Task: Protect specific branches in a repository.
Action: Mouse moved to (137, 97)
Screenshot: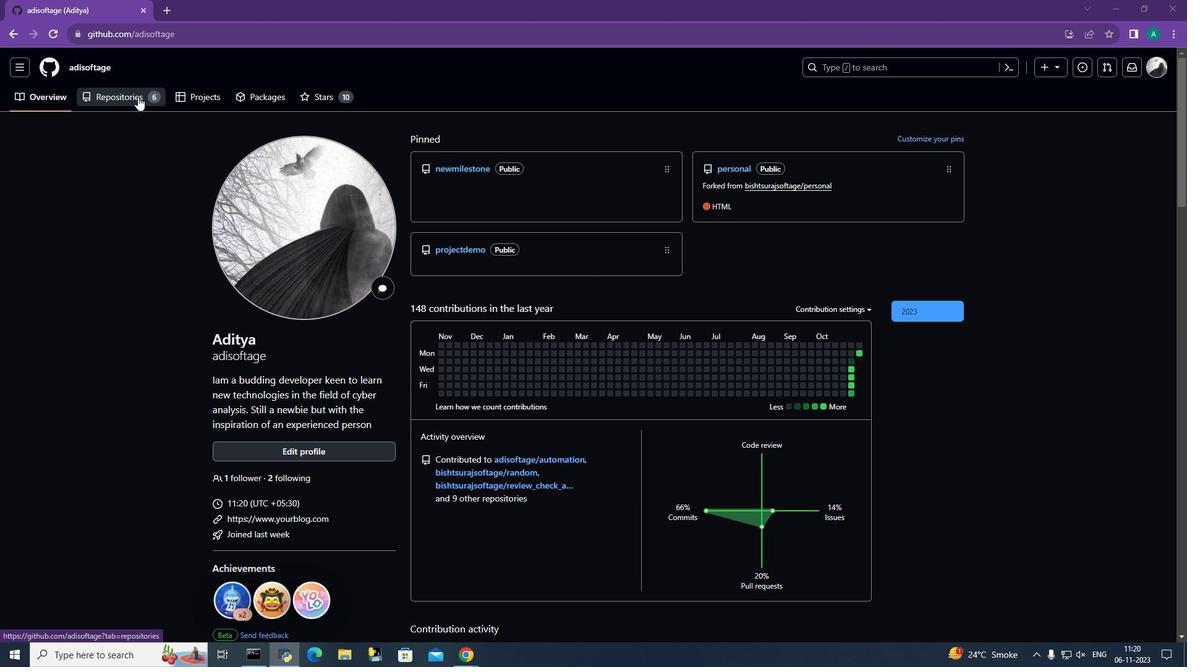 
Action: Mouse pressed left at (137, 97)
Screenshot: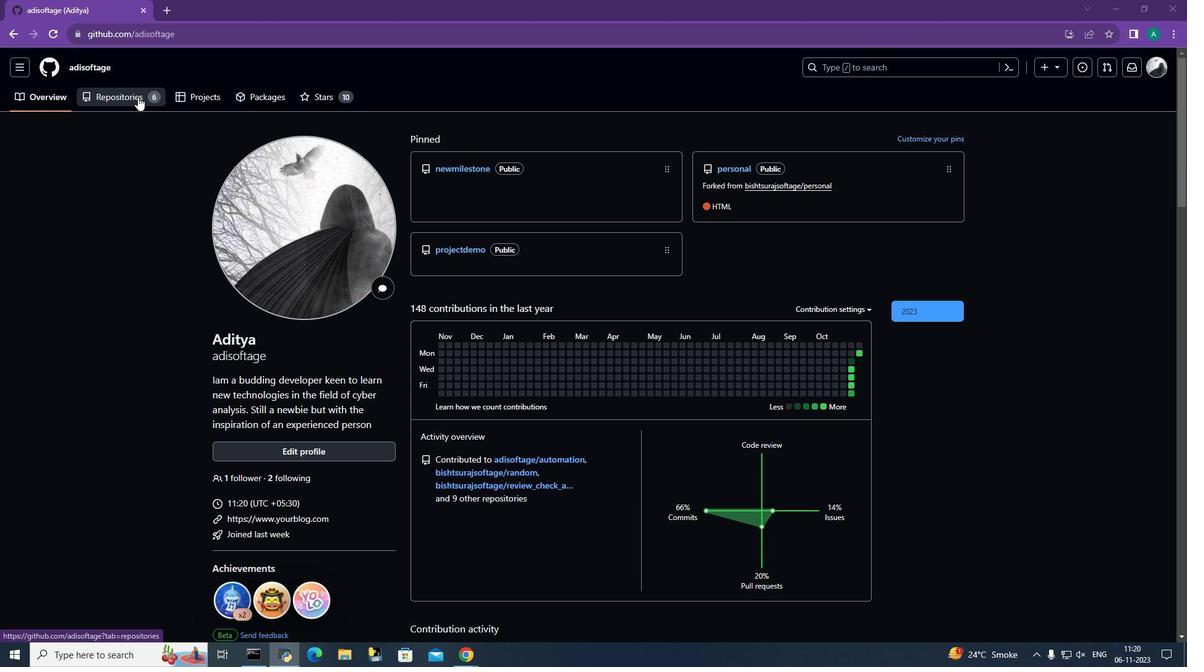 
Action: Mouse moved to (459, 179)
Screenshot: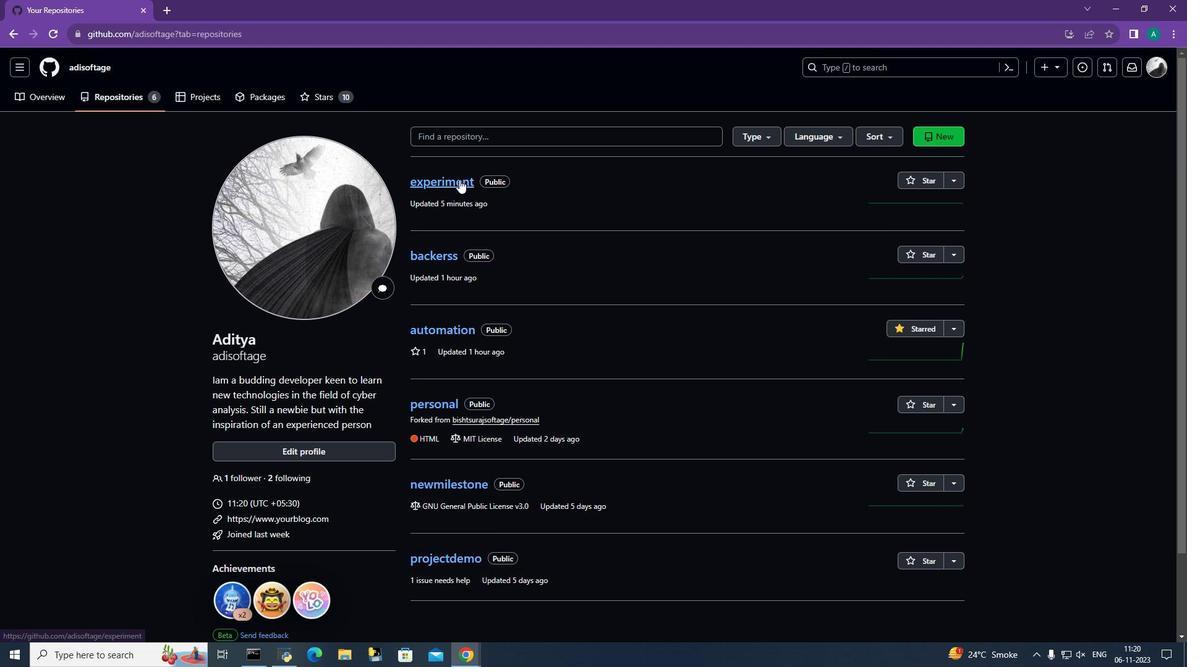 
Action: Mouse pressed left at (459, 179)
Screenshot: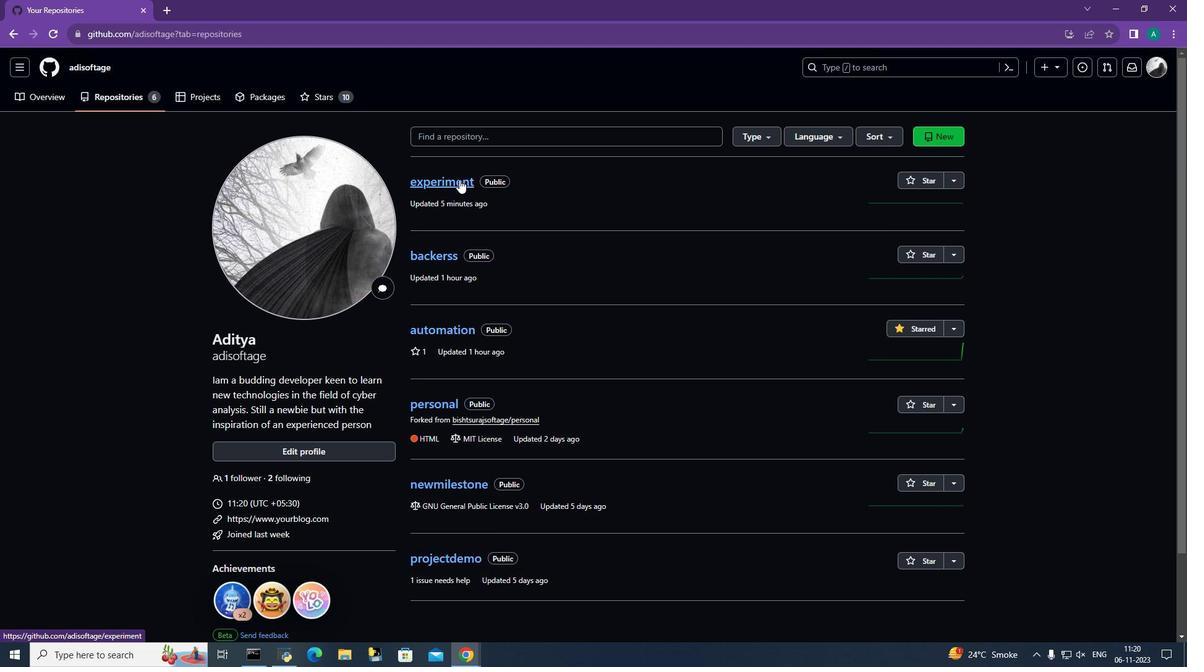 
Action: Mouse moved to (691, 225)
Screenshot: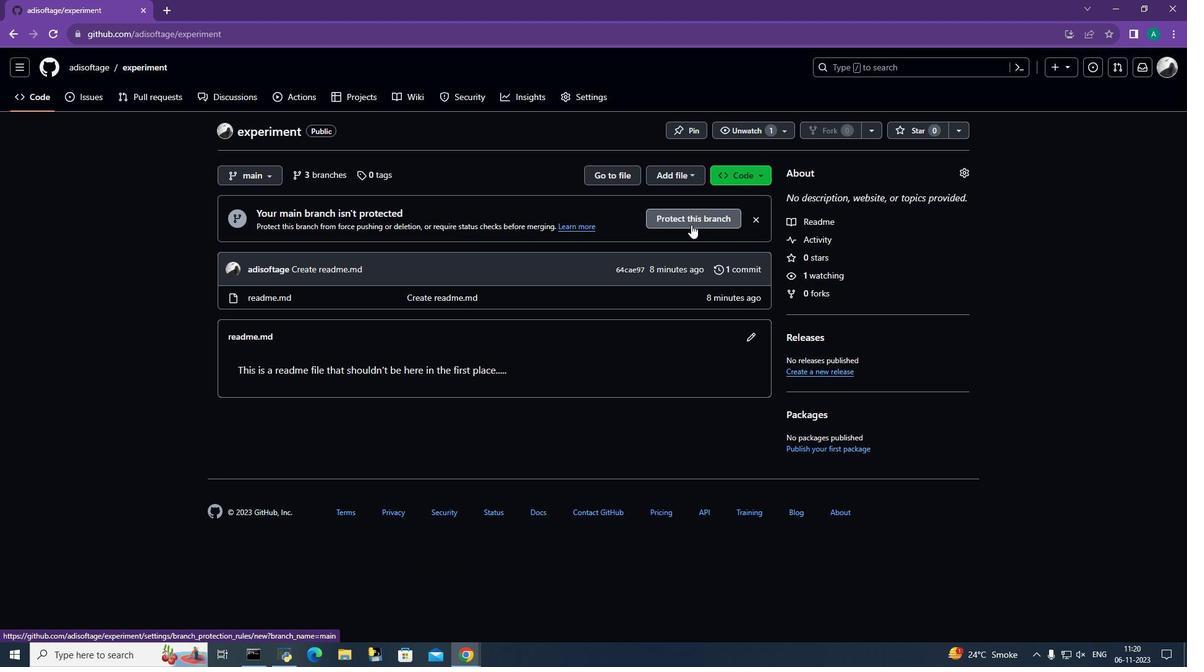 
Action: Mouse pressed left at (691, 225)
Screenshot: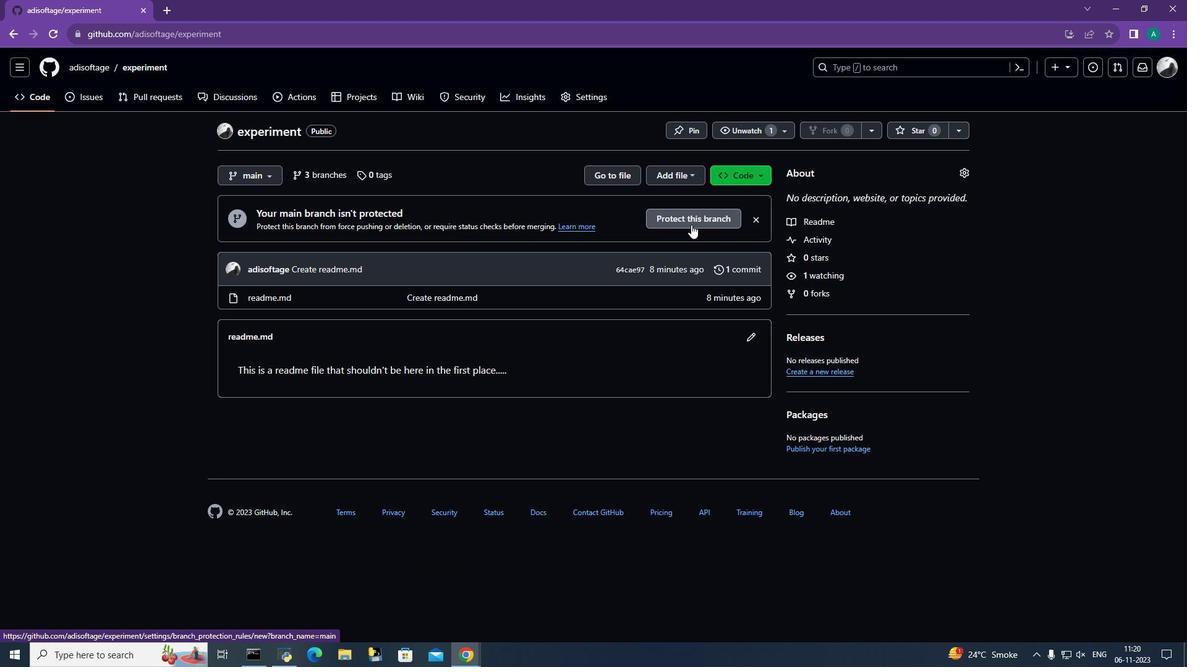 
Action: Mouse moved to (486, 403)
Screenshot: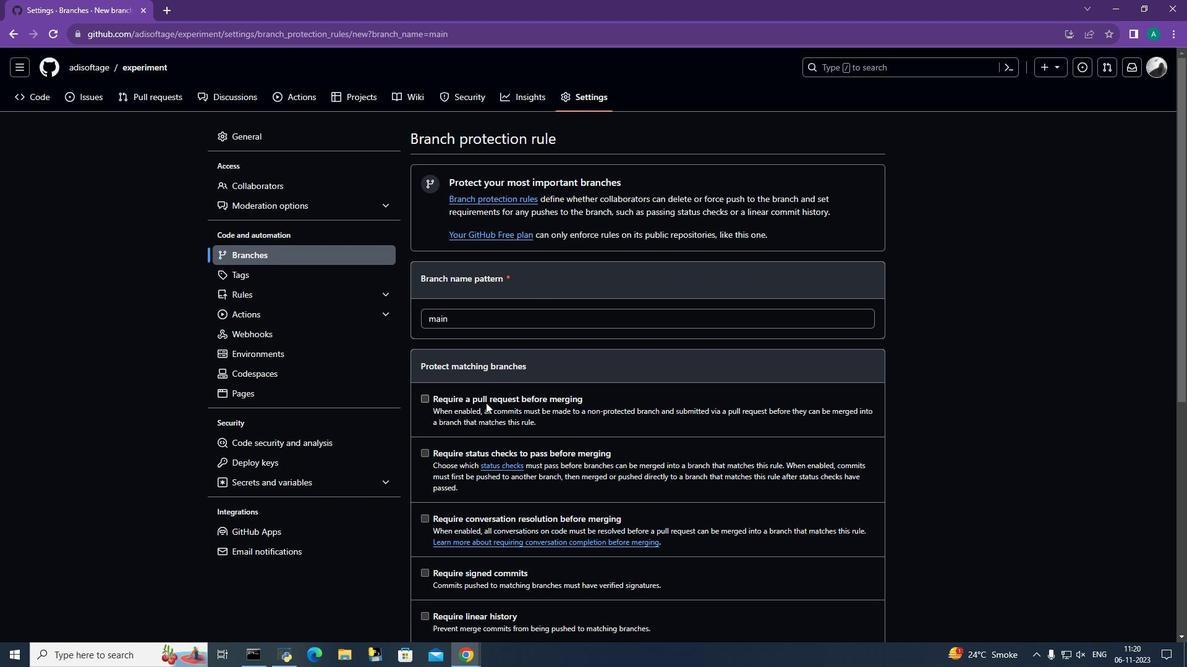 
Action: Mouse pressed left at (486, 403)
Screenshot: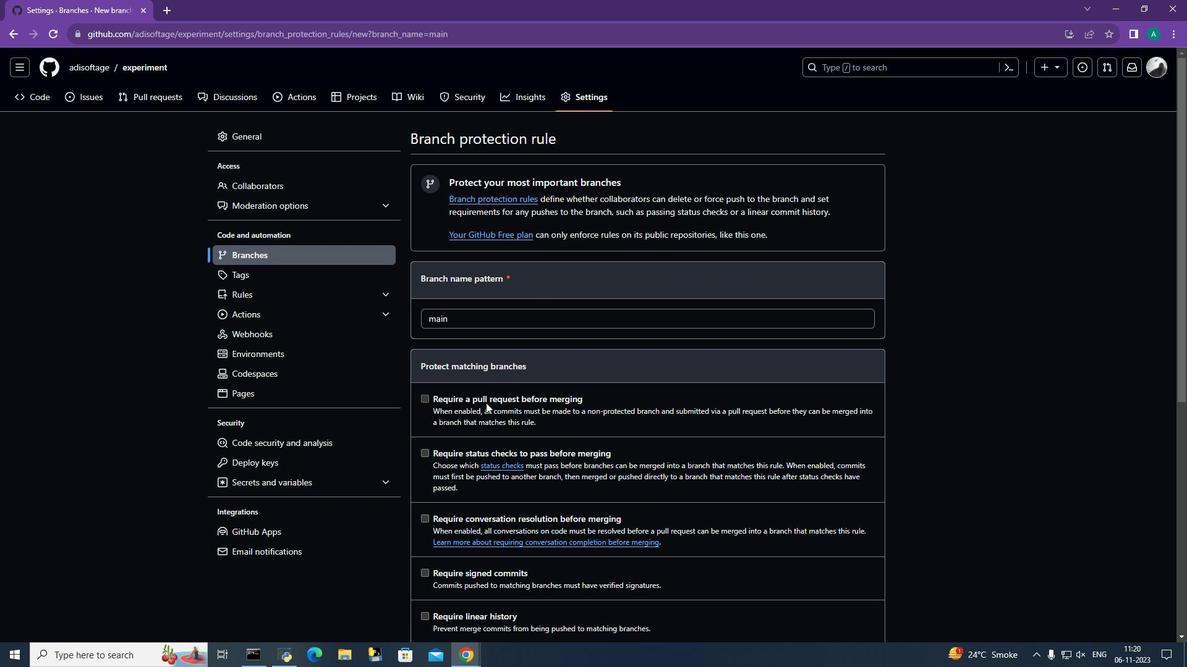 
Action: Mouse moved to (490, 398)
Screenshot: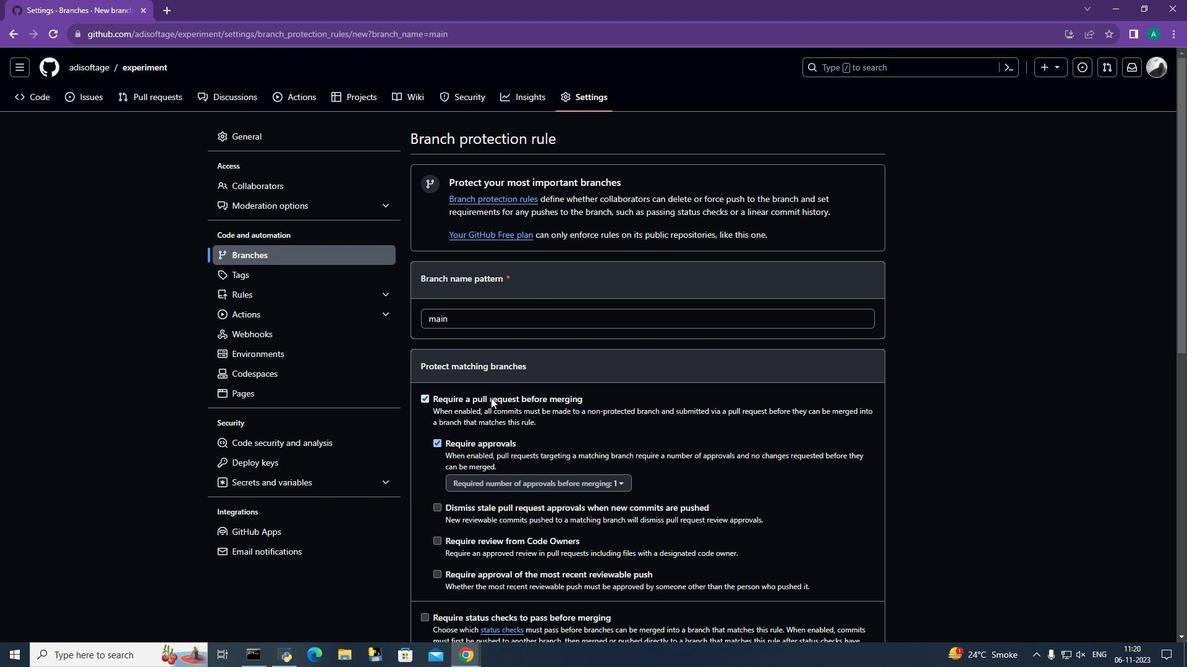 
Action: Mouse scrolled (490, 397) with delta (0, 0)
Screenshot: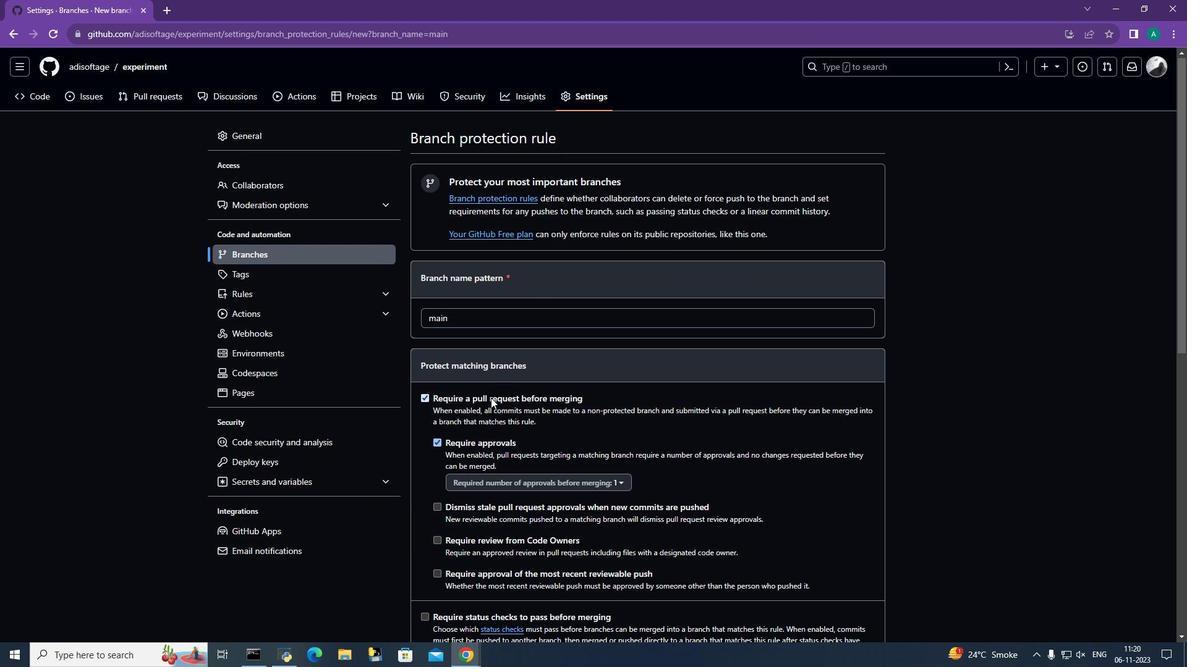 
Action: Mouse scrolled (490, 397) with delta (0, 0)
Screenshot: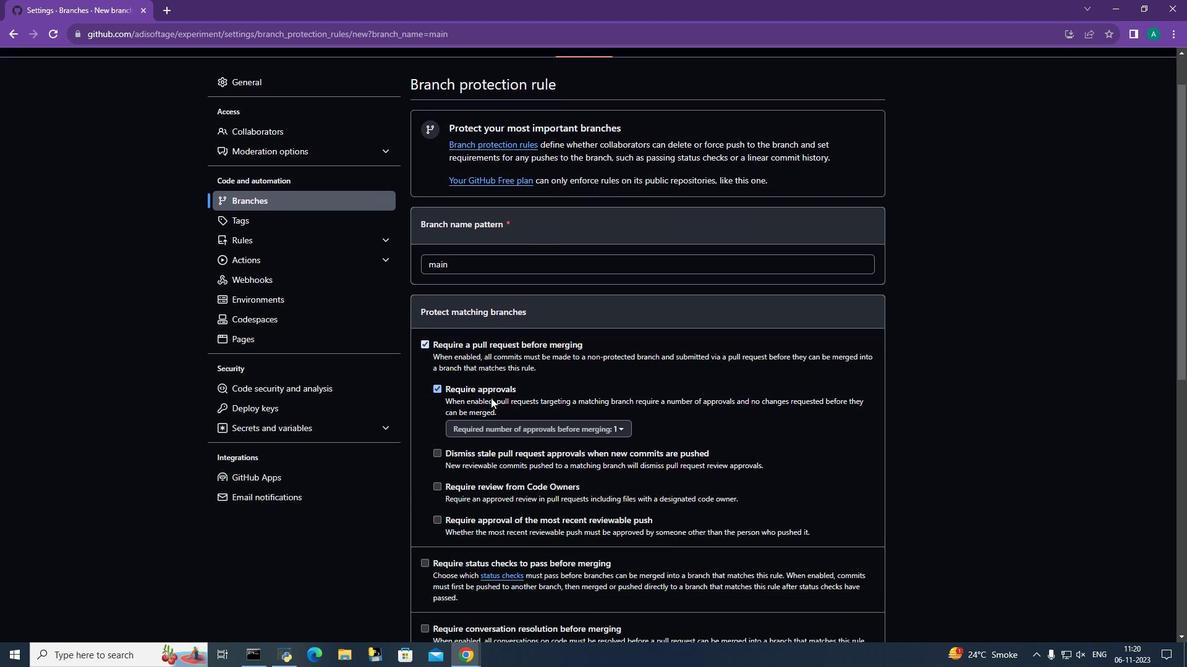 
Action: Mouse moved to (491, 397)
Screenshot: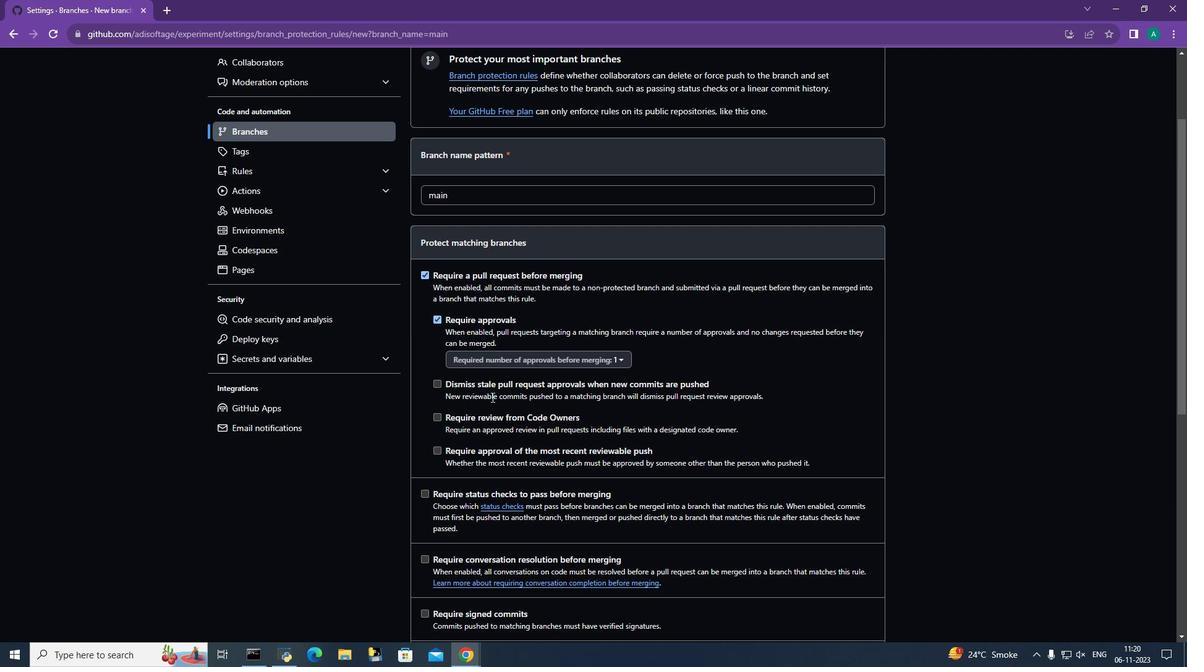 
Action: Mouse scrolled (491, 396) with delta (0, 0)
Screenshot: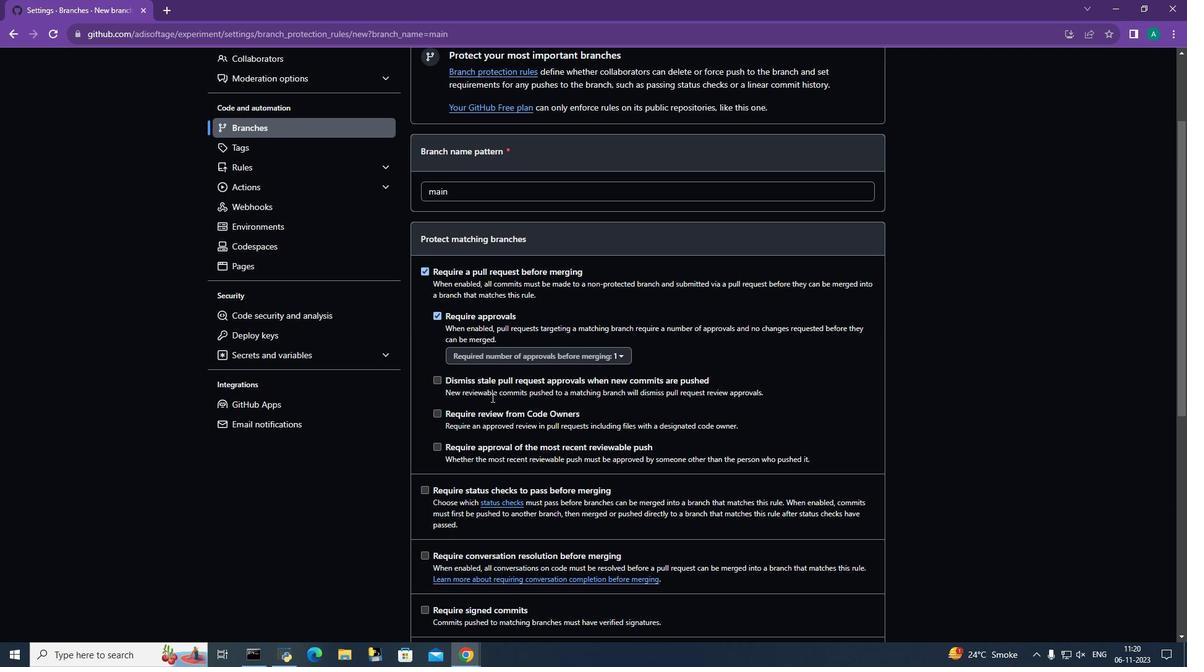 
Action: Mouse moved to (514, 359)
Screenshot: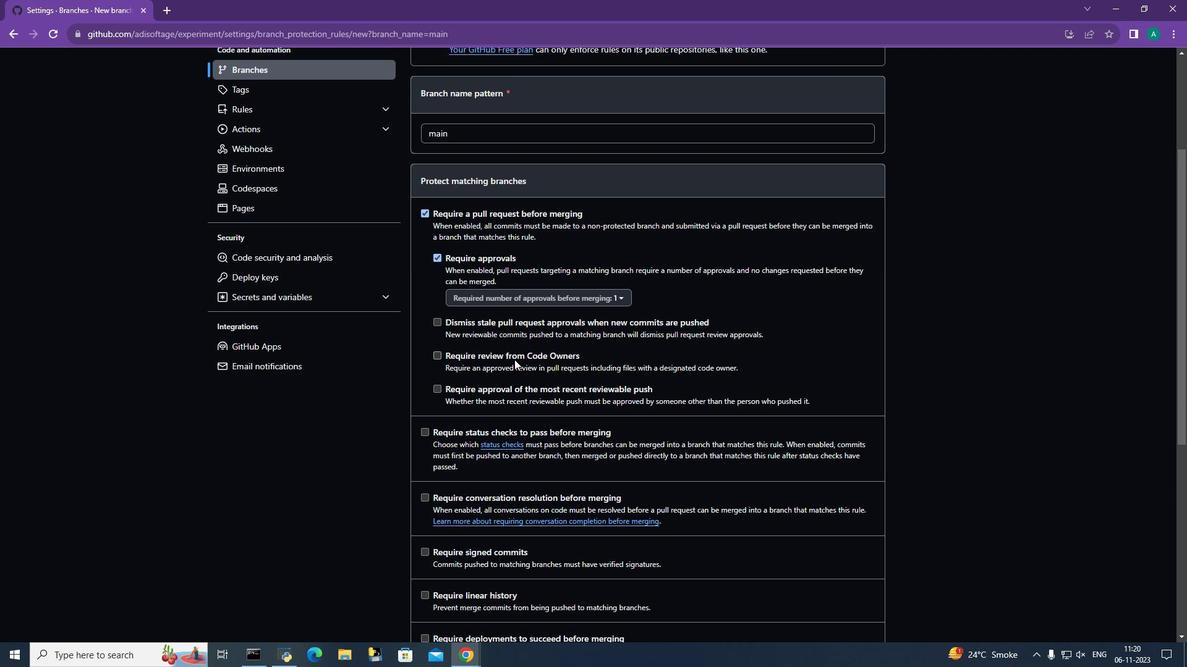 
Action: Mouse pressed left at (514, 359)
Screenshot: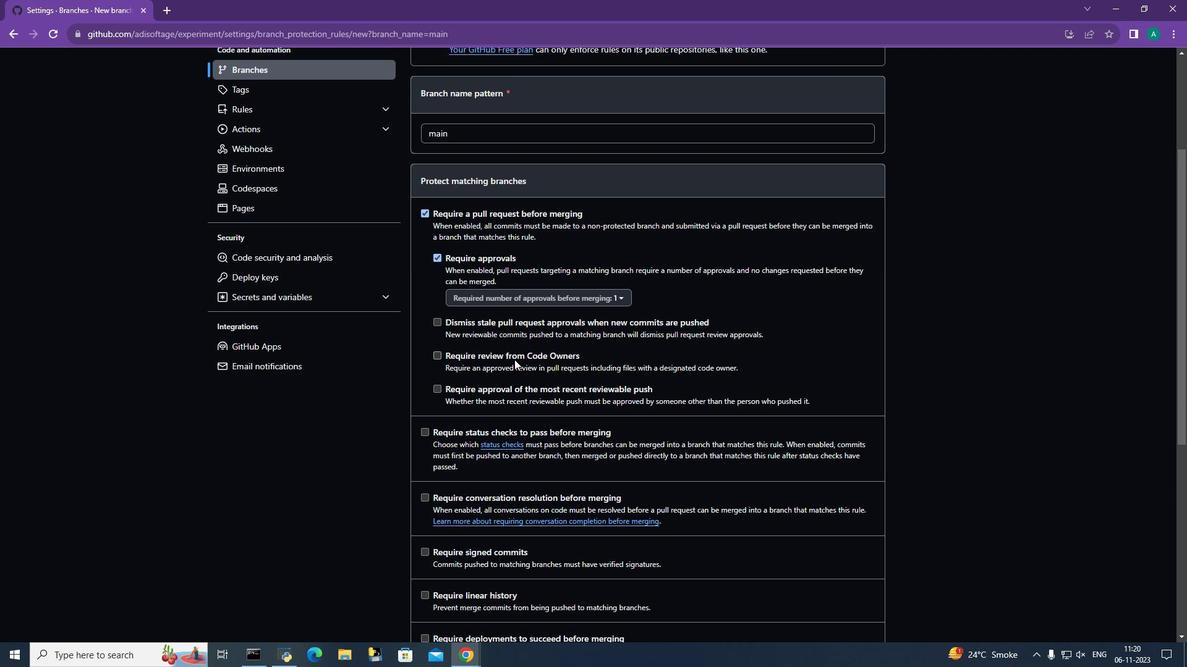 
Action: Mouse moved to (514, 364)
Screenshot: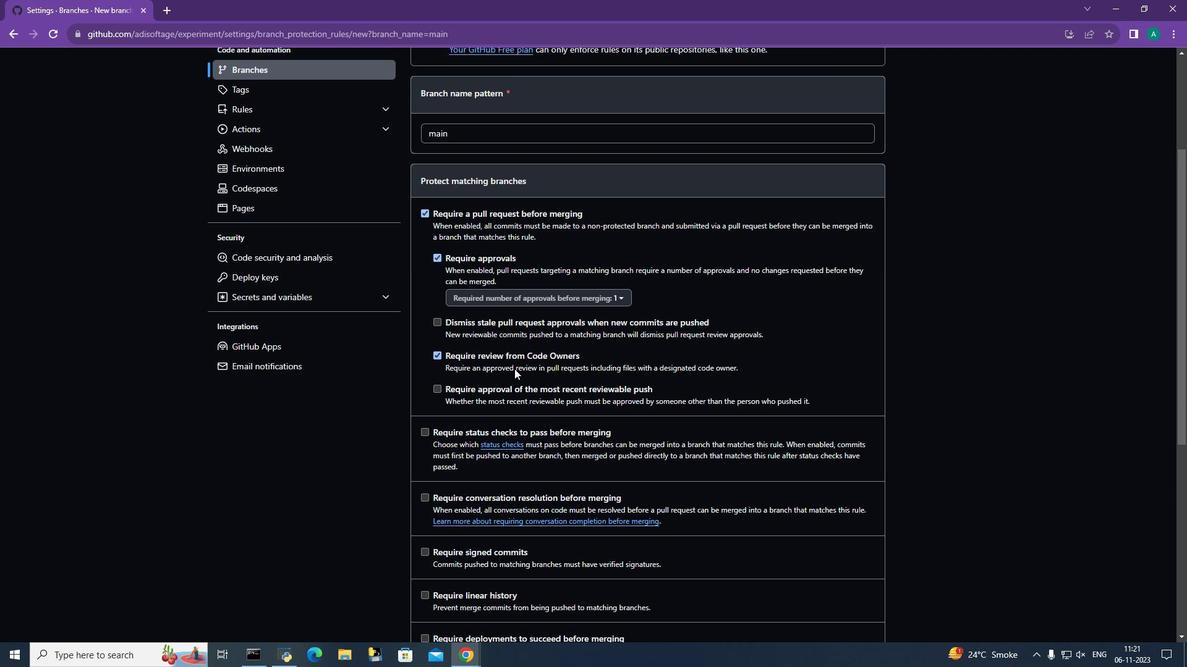 
Action: Mouse scrolled (514, 363) with delta (0, 0)
Screenshot: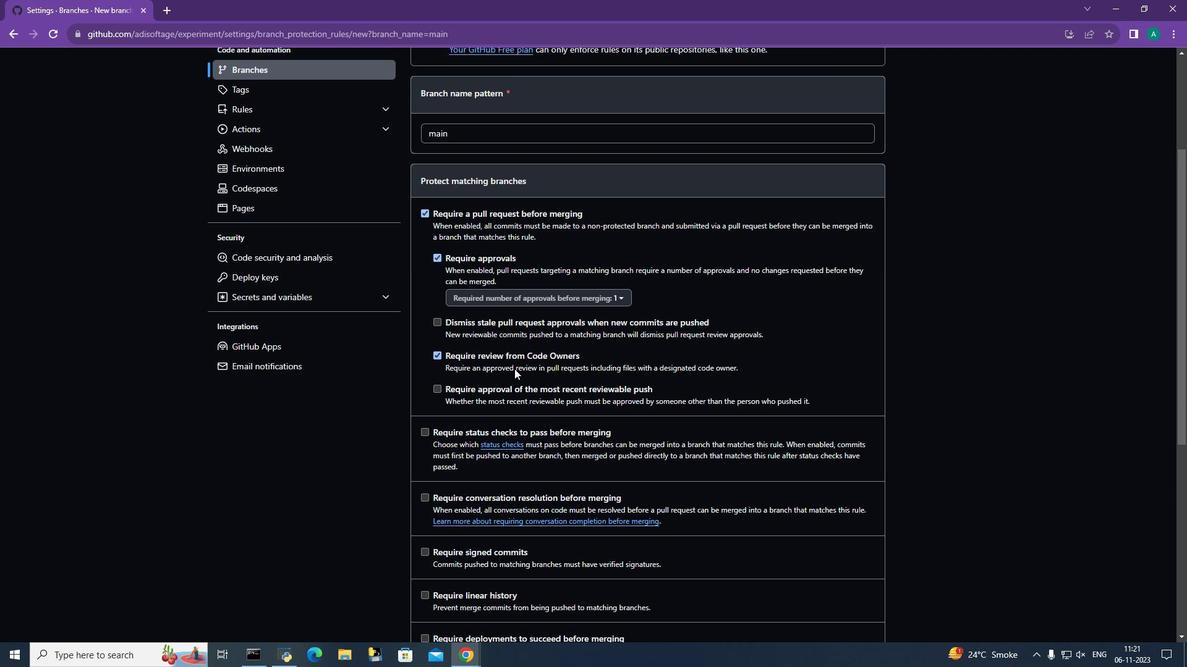 
Action: Mouse moved to (514, 371)
Screenshot: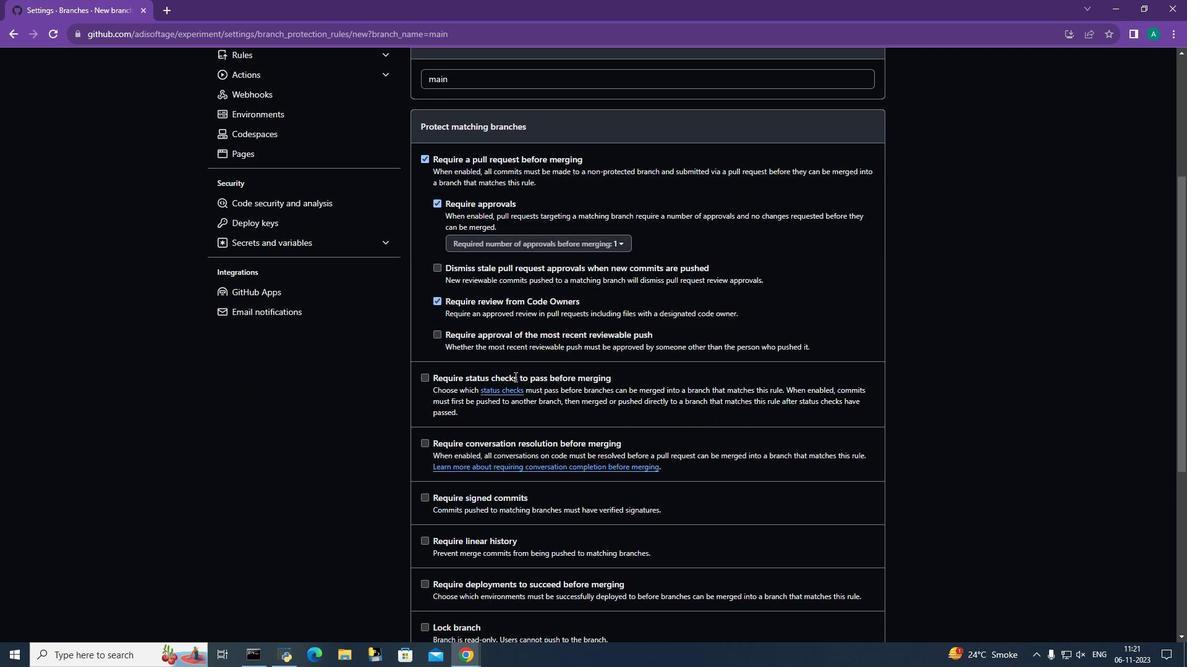 
Action: Mouse scrolled (514, 371) with delta (0, 0)
Screenshot: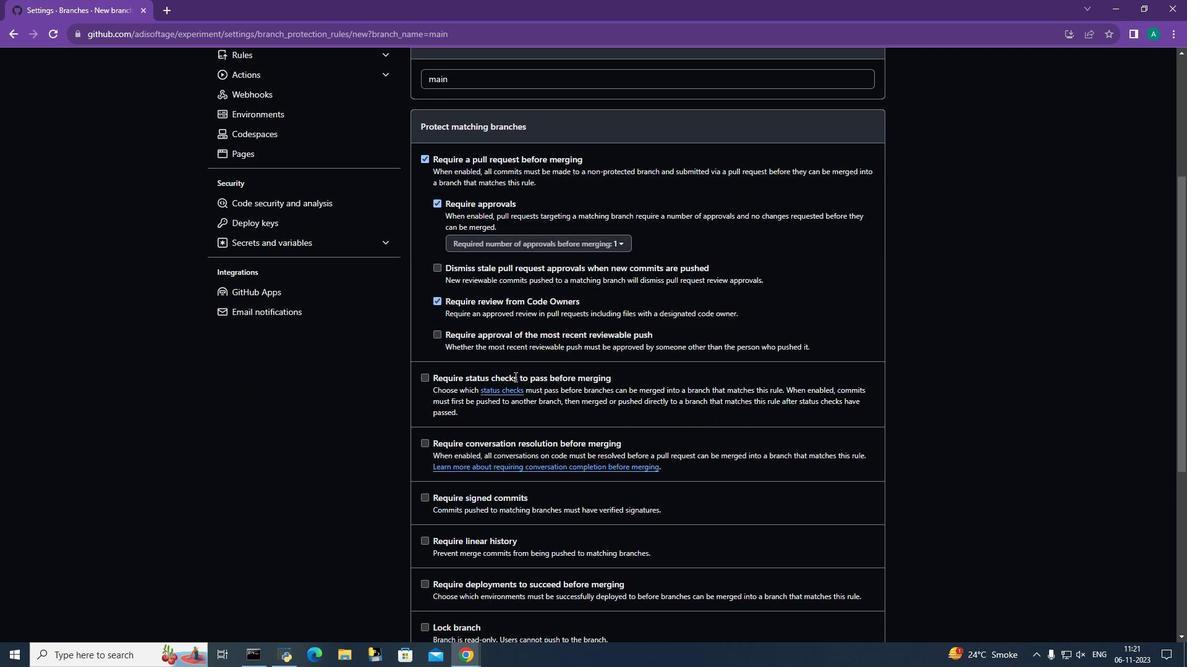 
Action: Mouse moved to (479, 432)
Screenshot: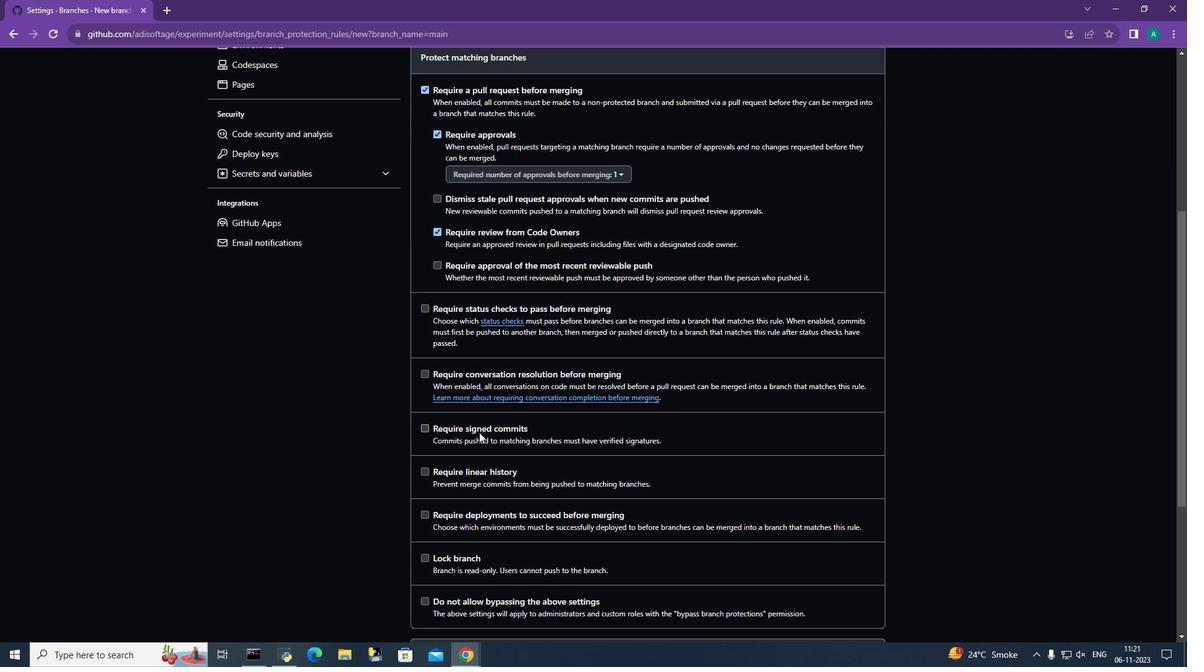 
Action: Mouse pressed left at (479, 432)
Screenshot: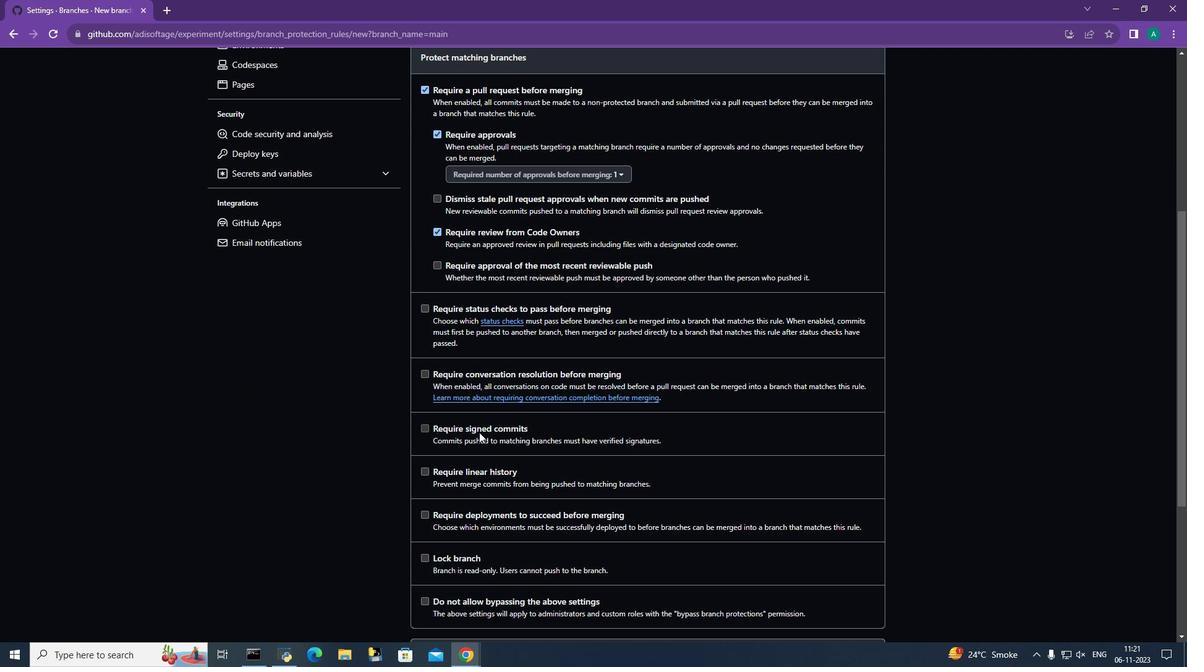 
Action: Mouse moved to (479, 477)
Screenshot: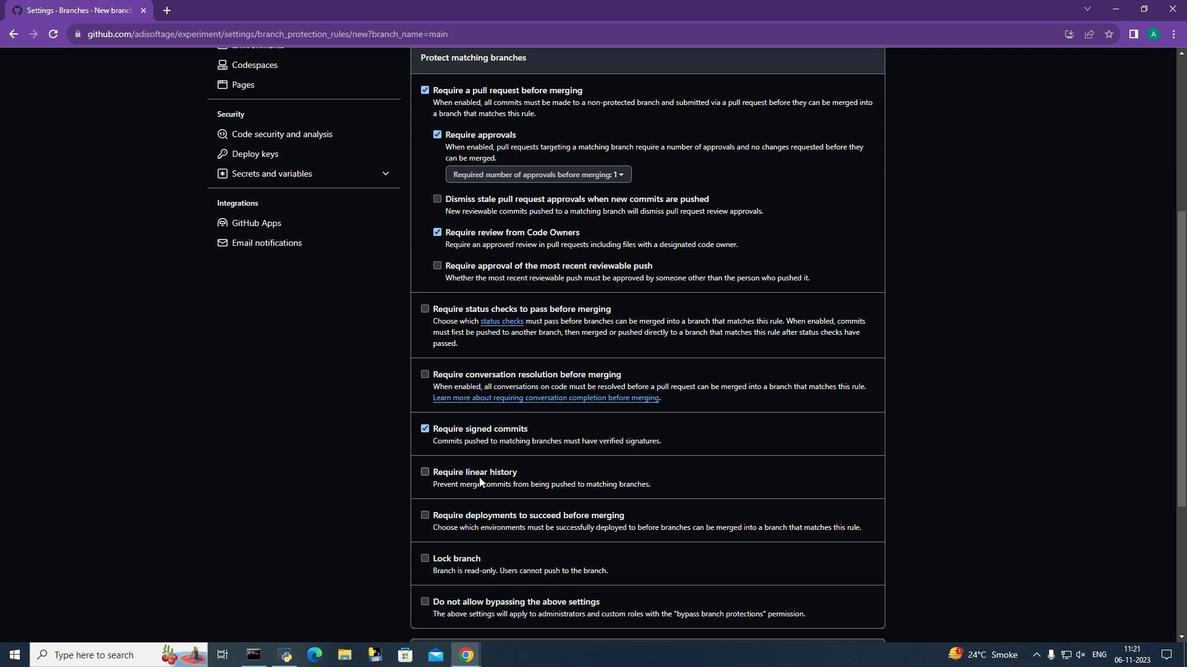 
Action: Mouse pressed left at (479, 477)
Screenshot: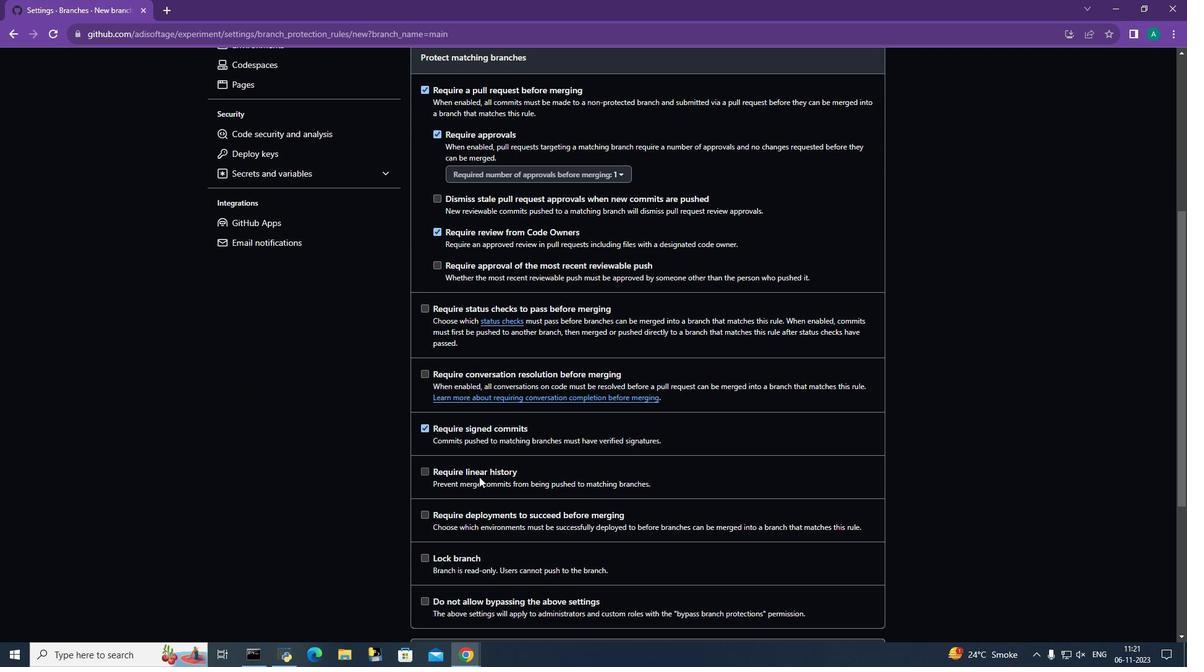 
Action: Mouse moved to (496, 447)
Screenshot: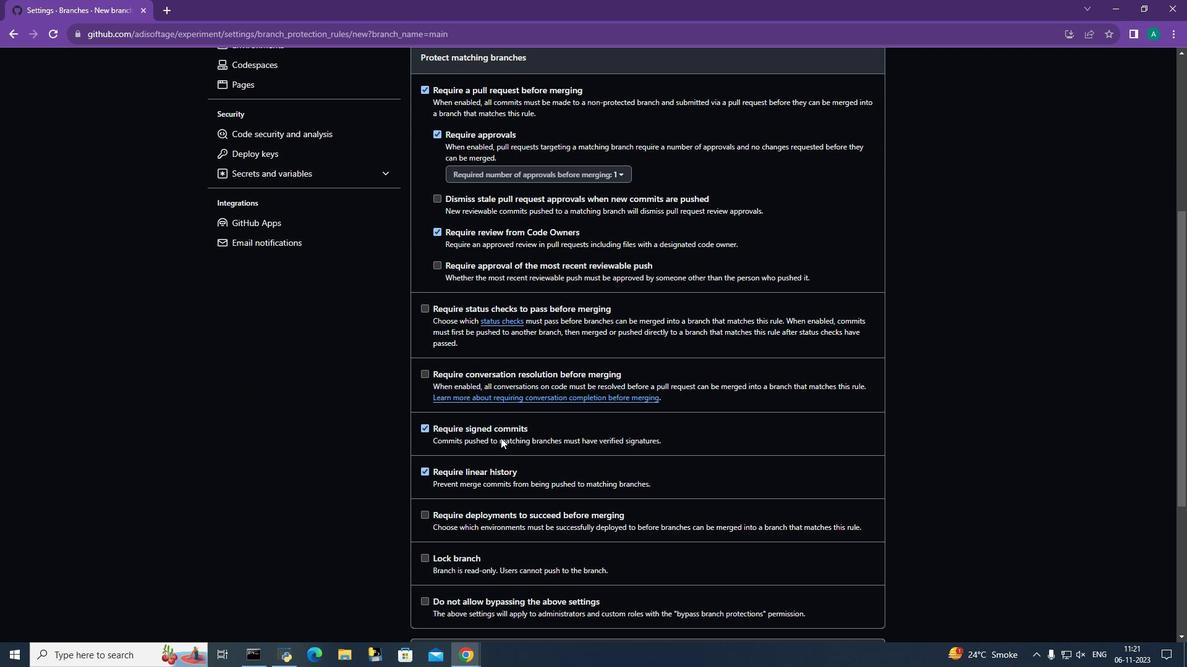 
Action: Mouse scrolled (496, 446) with delta (0, 0)
Screenshot: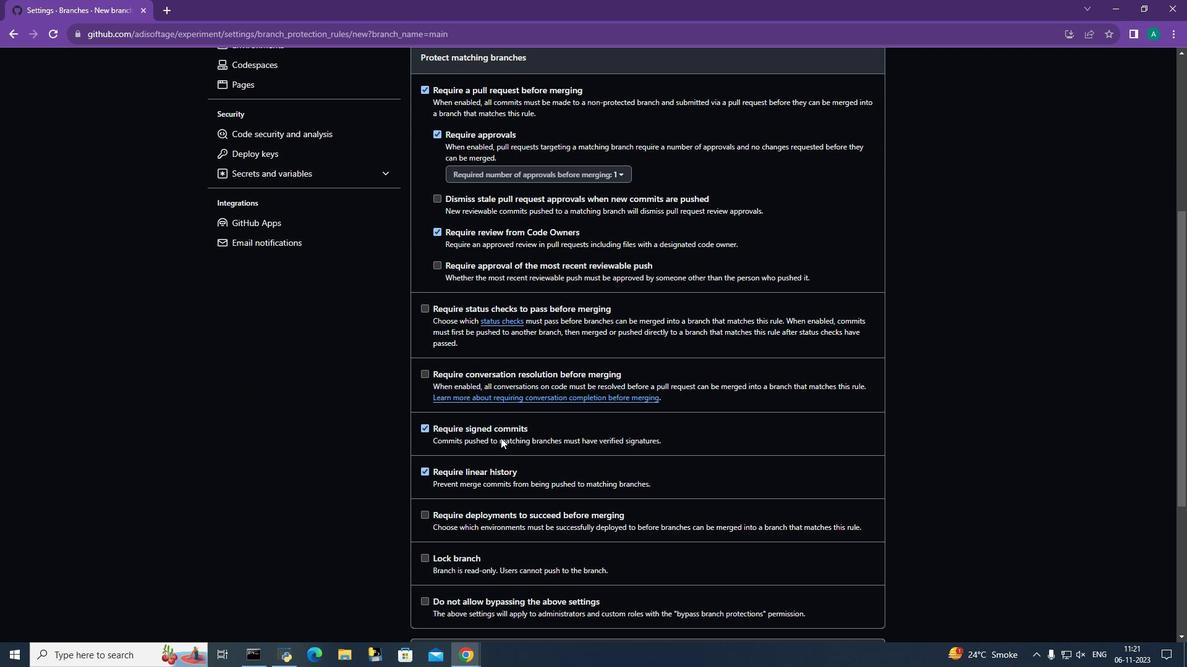 
Action: Mouse moved to (499, 439)
Screenshot: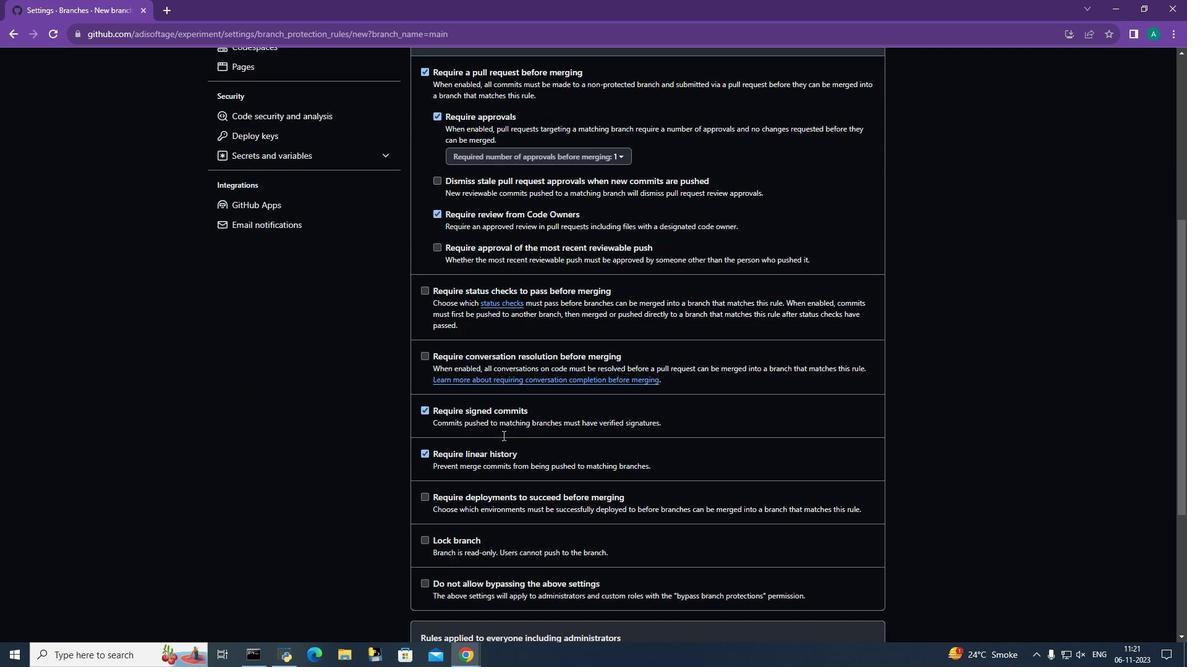 
Action: Mouse scrolled (499, 439) with delta (0, 0)
Screenshot: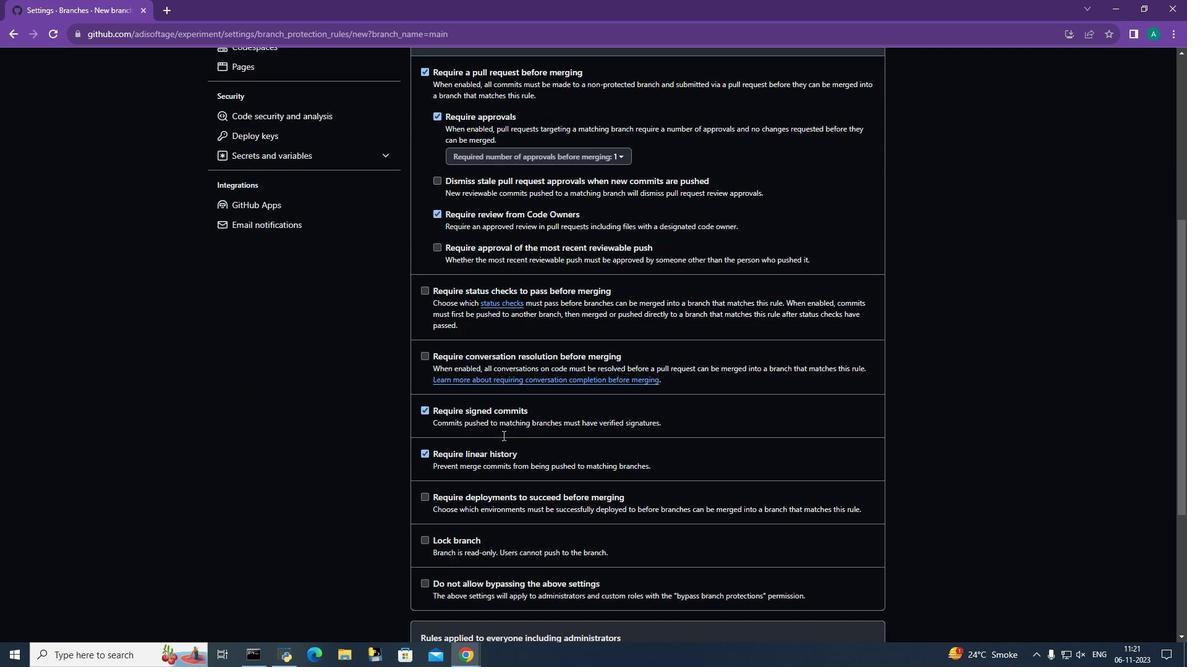 
Action: Mouse moved to (502, 437)
Screenshot: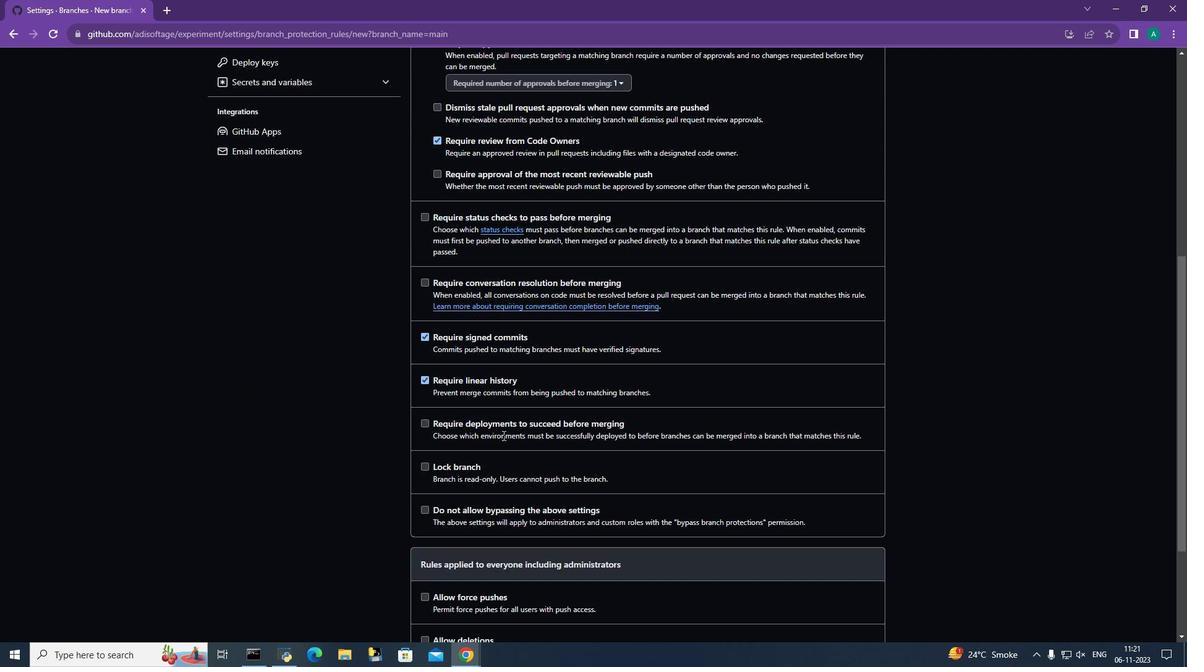 
Action: Mouse scrolled (501, 437) with delta (0, 0)
Screenshot: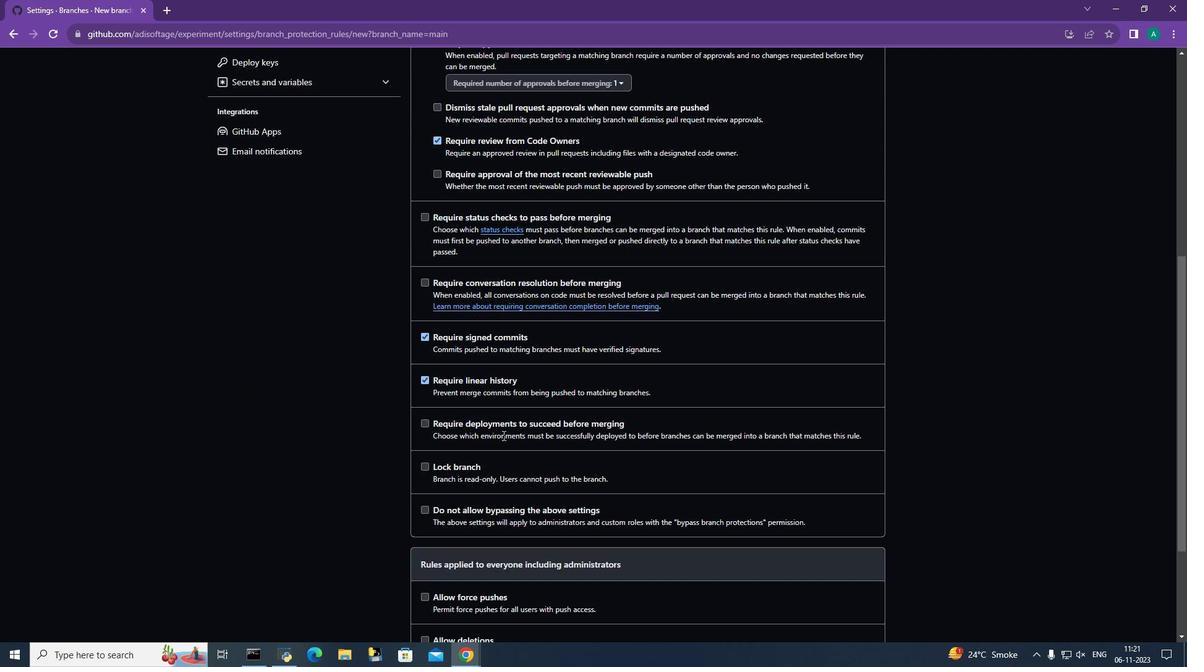 
Action: Mouse moved to (502, 435)
Screenshot: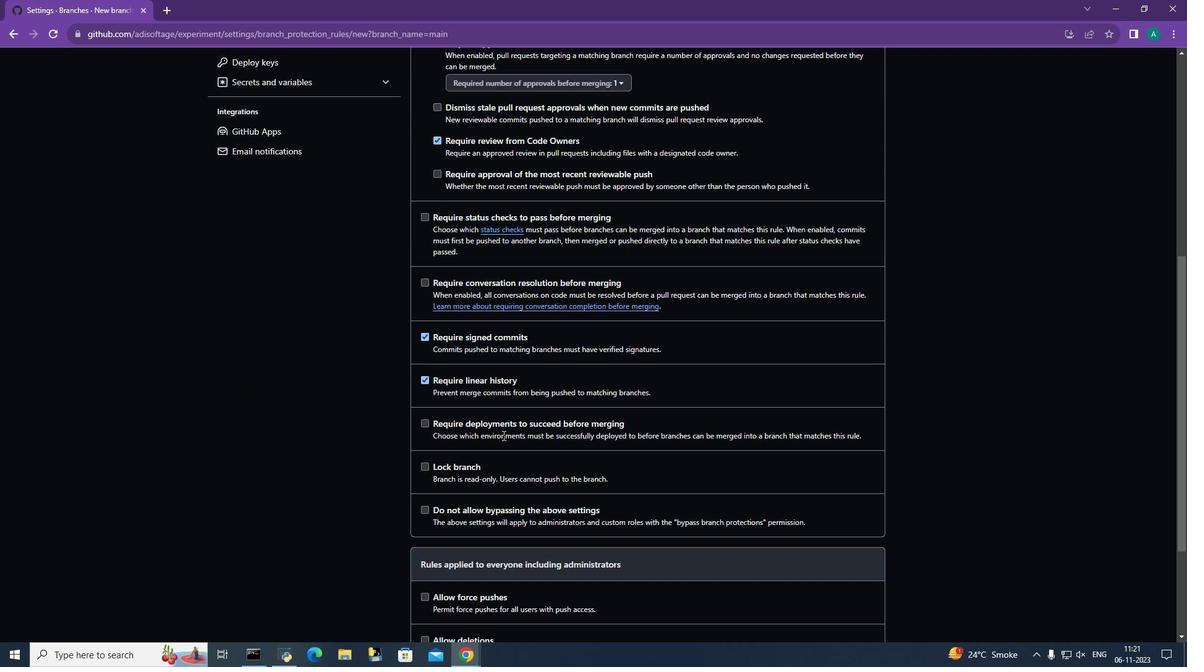 
Action: Mouse scrolled (502, 435) with delta (0, 0)
Screenshot: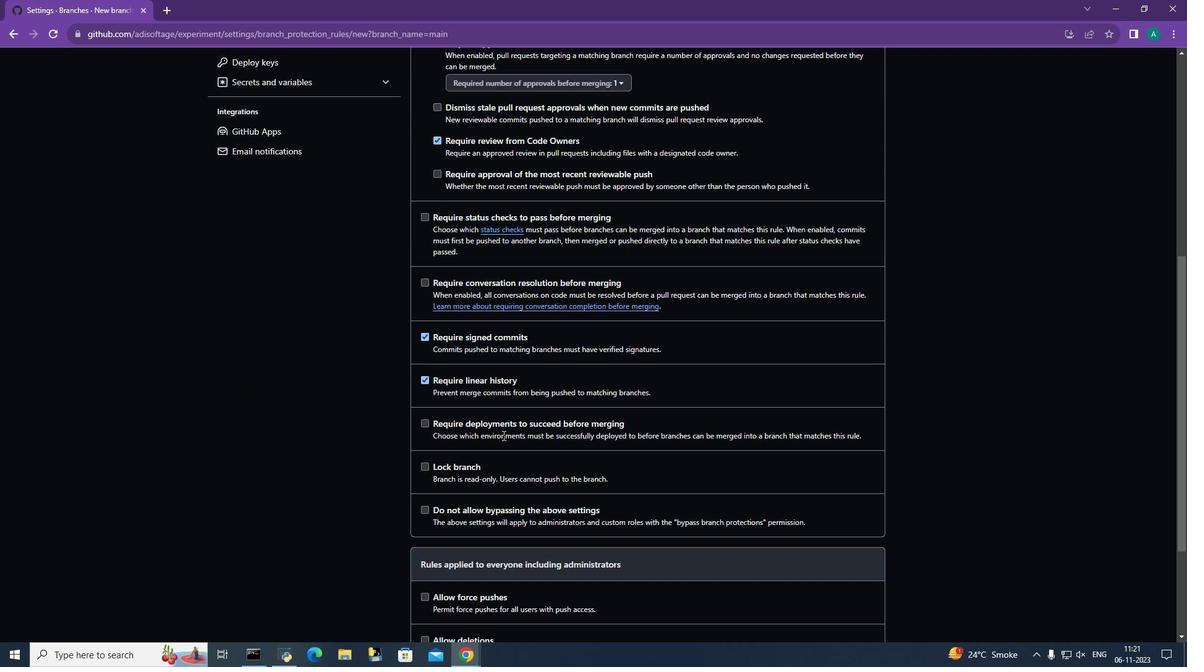 
Action: Mouse scrolled (502, 435) with delta (0, 0)
Screenshot: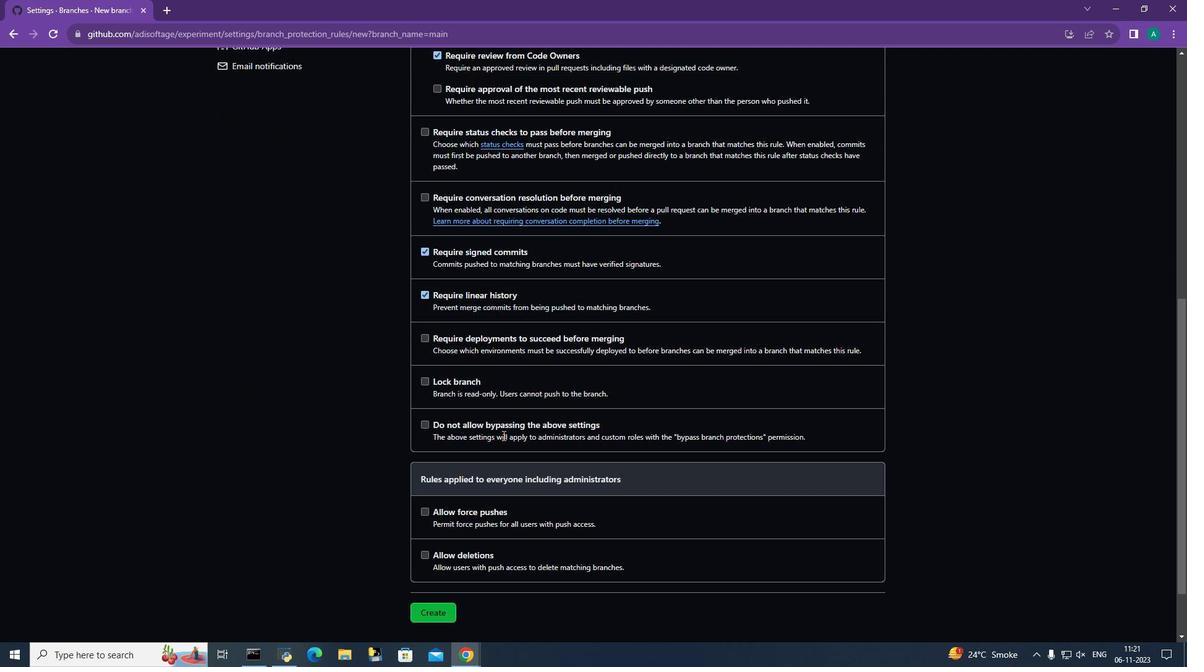 
Action: Mouse moved to (437, 539)
Screenshot: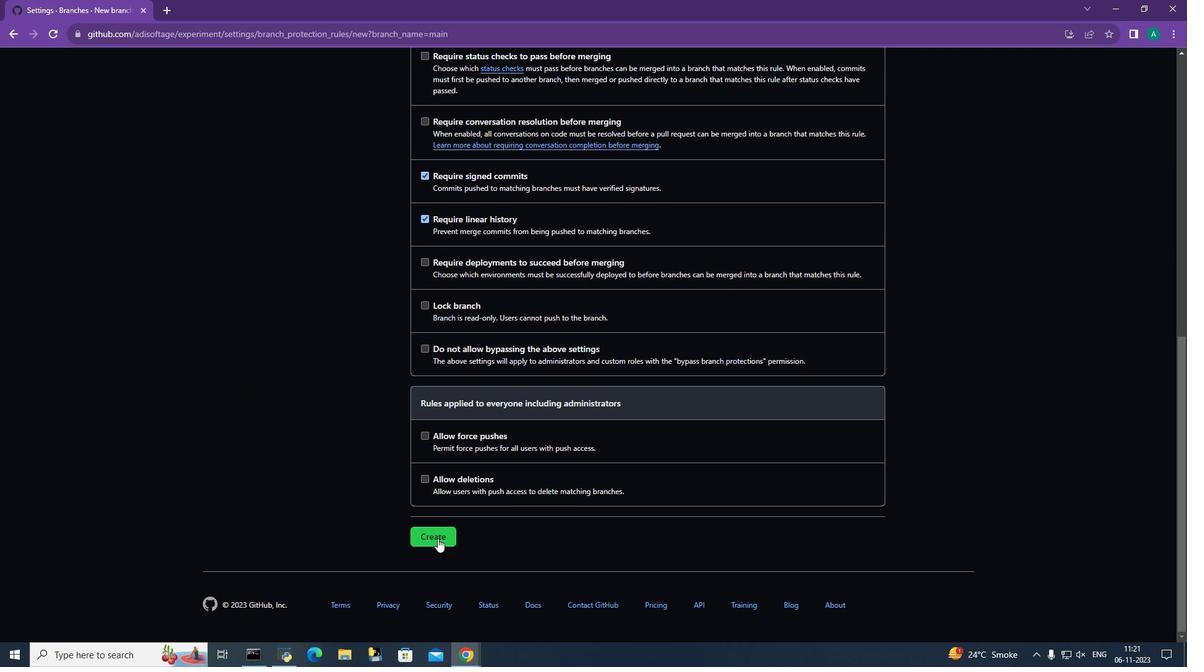 
Action: Mouse pressed left at (437, 539)
Screenshot: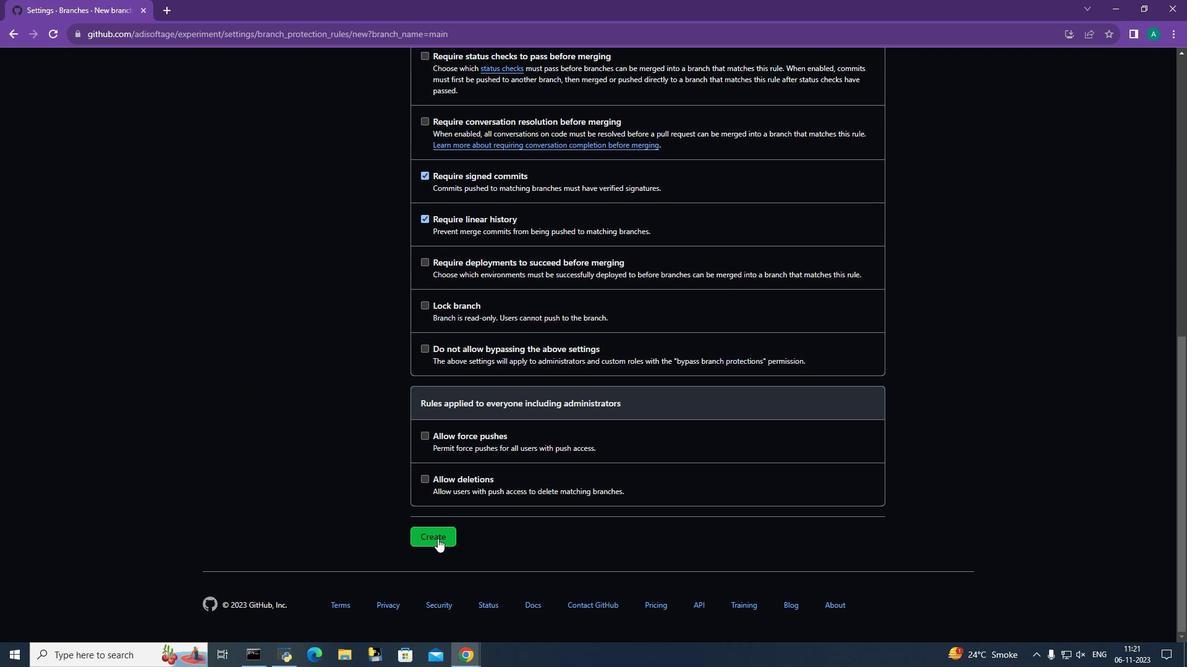 
Action: Mouse moved to (439, 524)
Screenshot: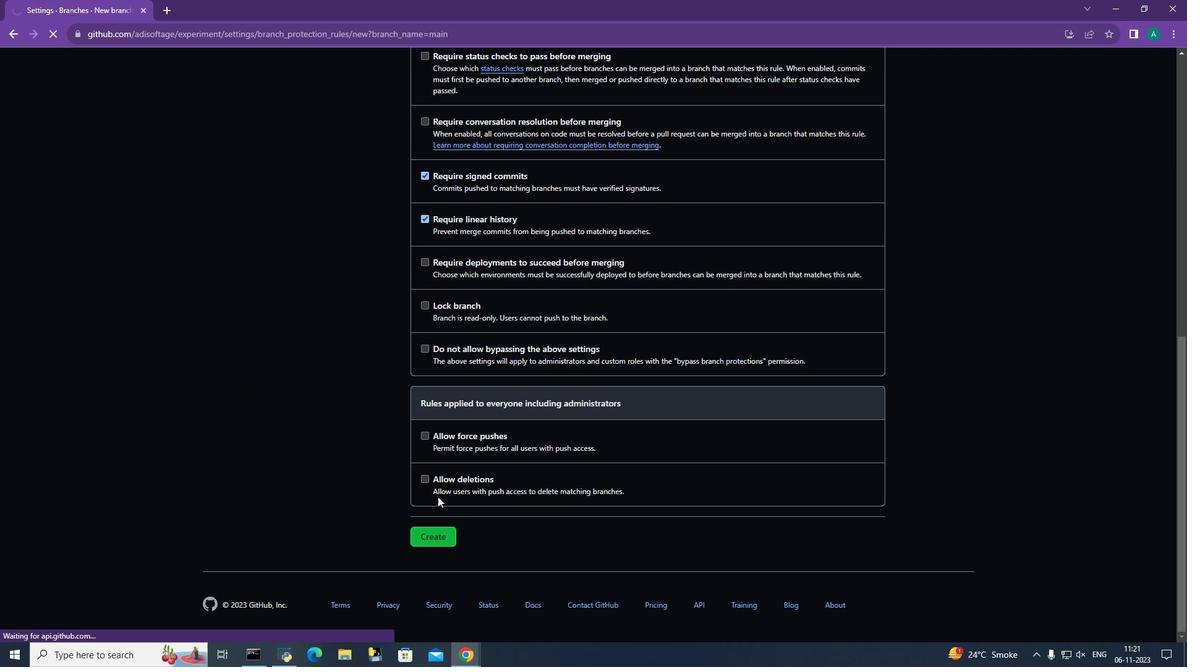 
Action: Mouse scrolled (439, 524) with delta (0, 0)
Screenshot: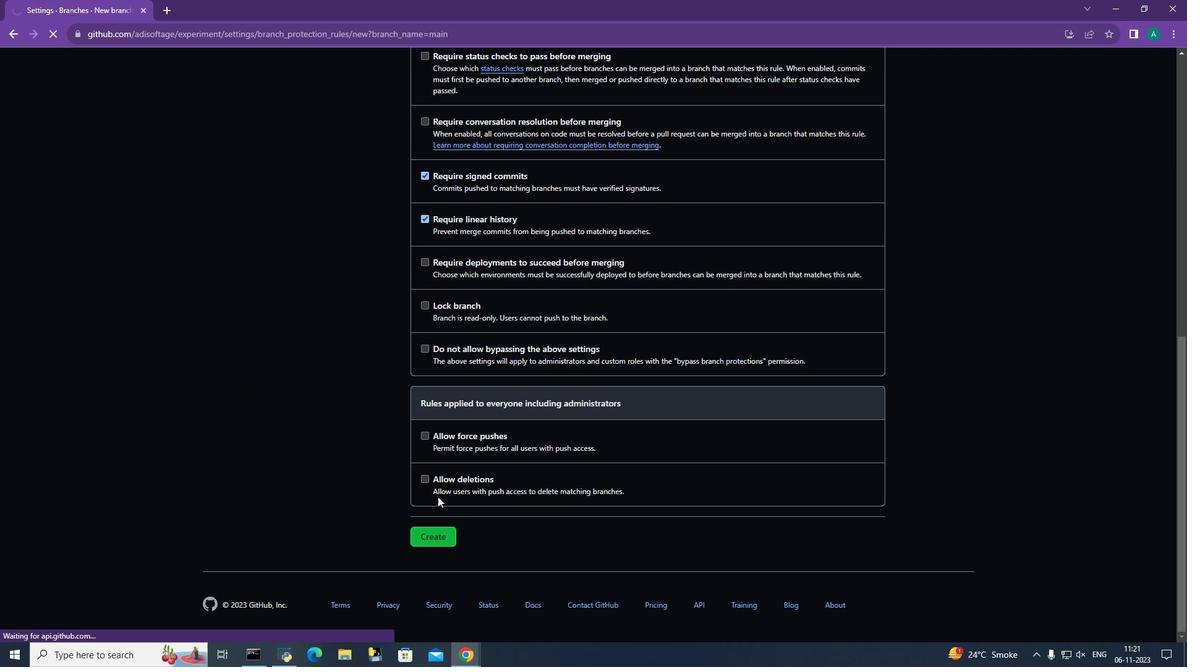 
Action: Mouse moved to (865, 176)
Screenshot: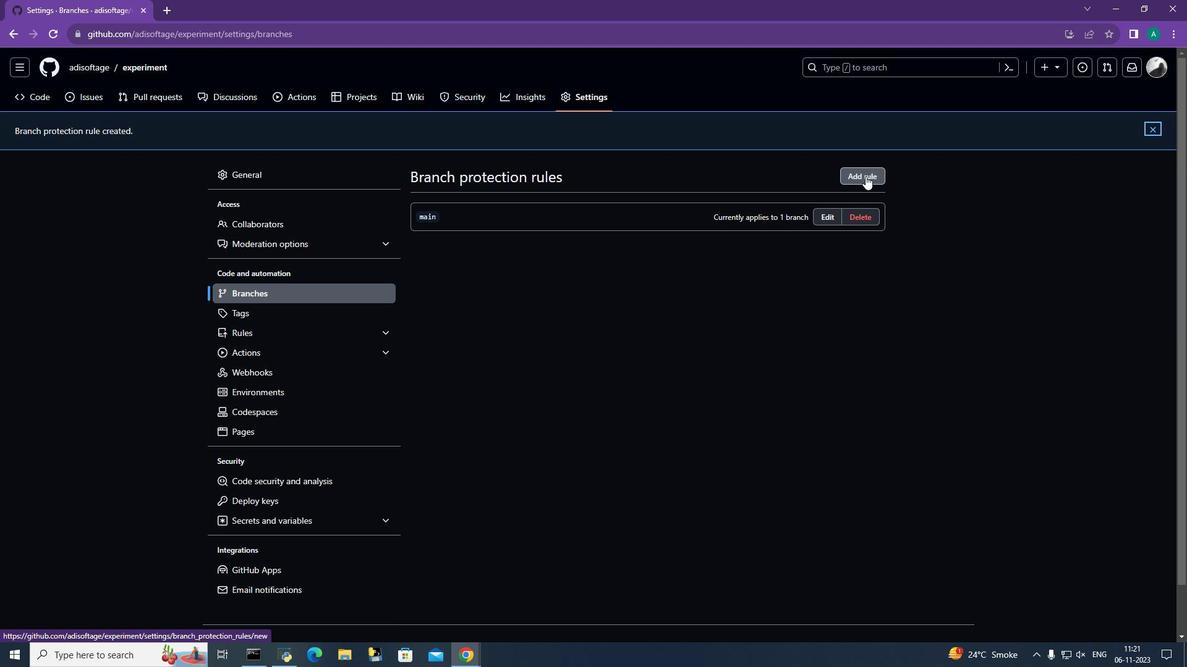
Action: Mouse pressed left at (865, 176)
Screenshot: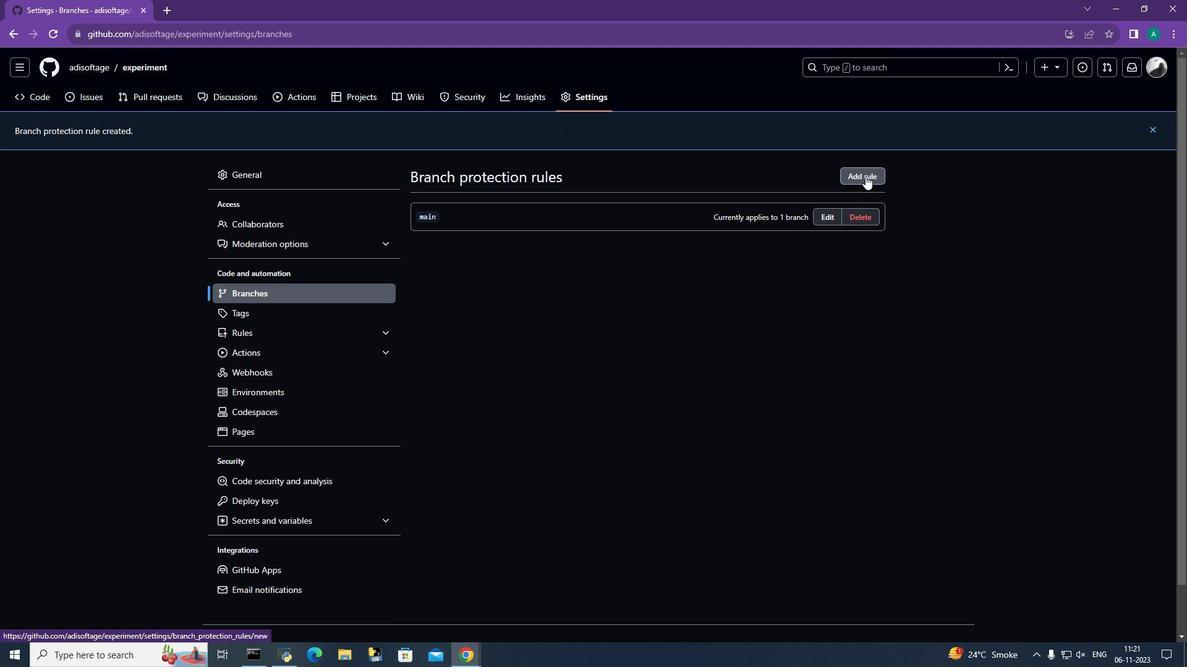 
Action: Mouse moved to (550, 227)
Screenshot: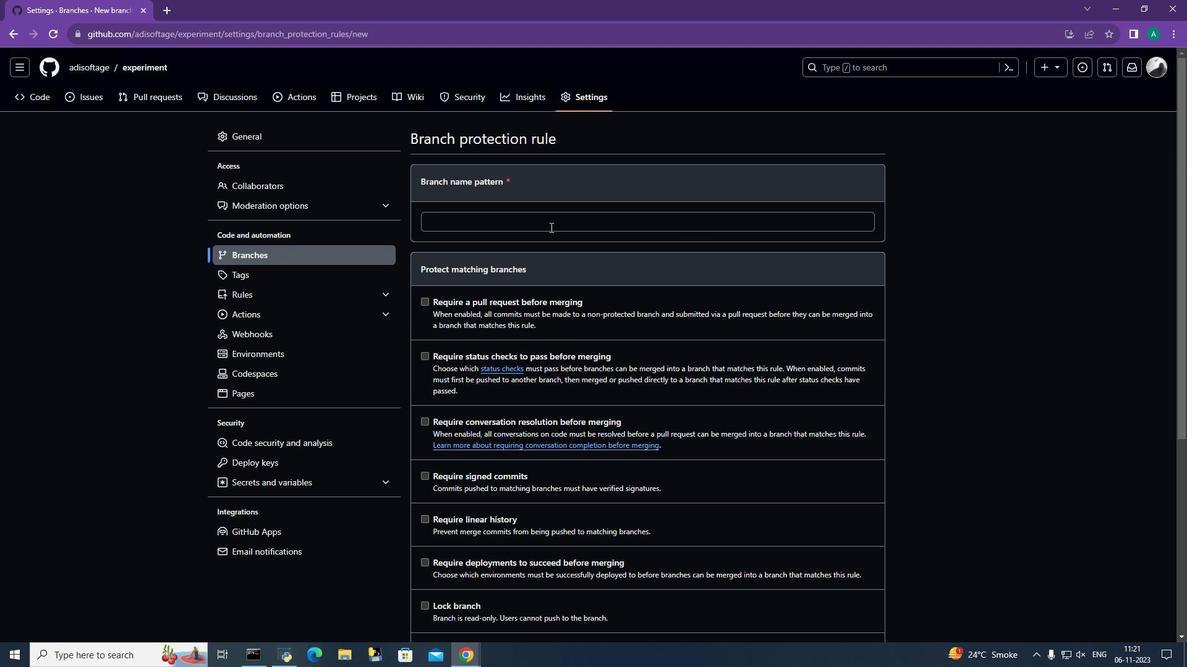 
Action: Mouse pressed left at (550, 227)
Screenshot: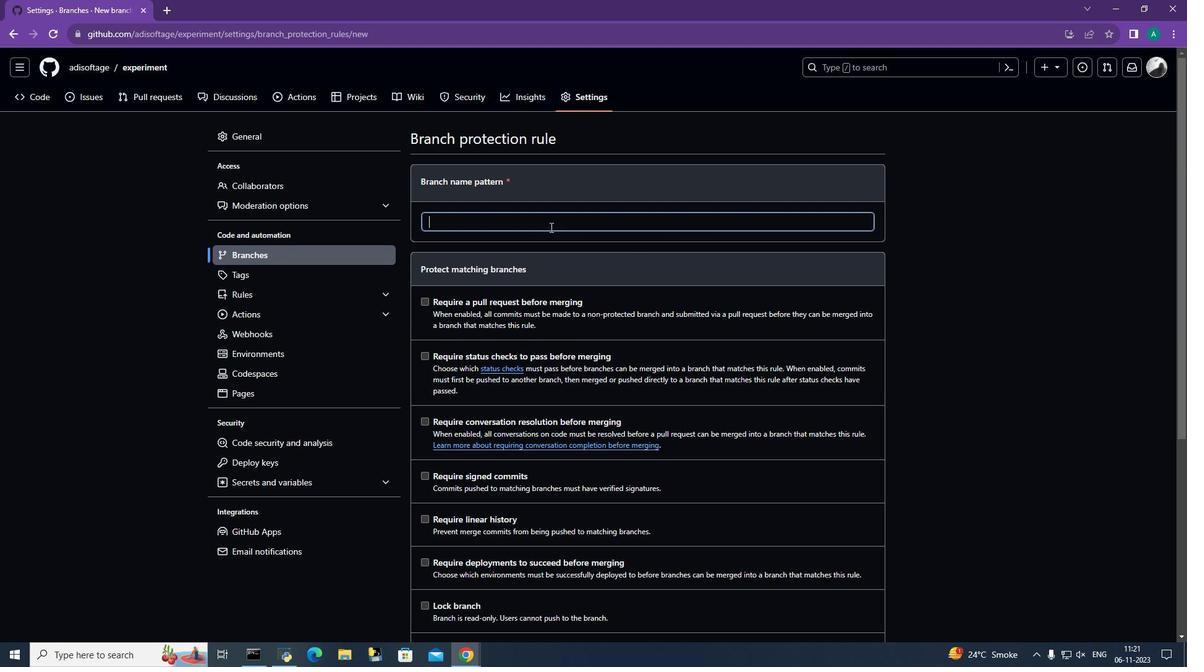 
Action: Mouse moved to (550, 227)
Screenshot: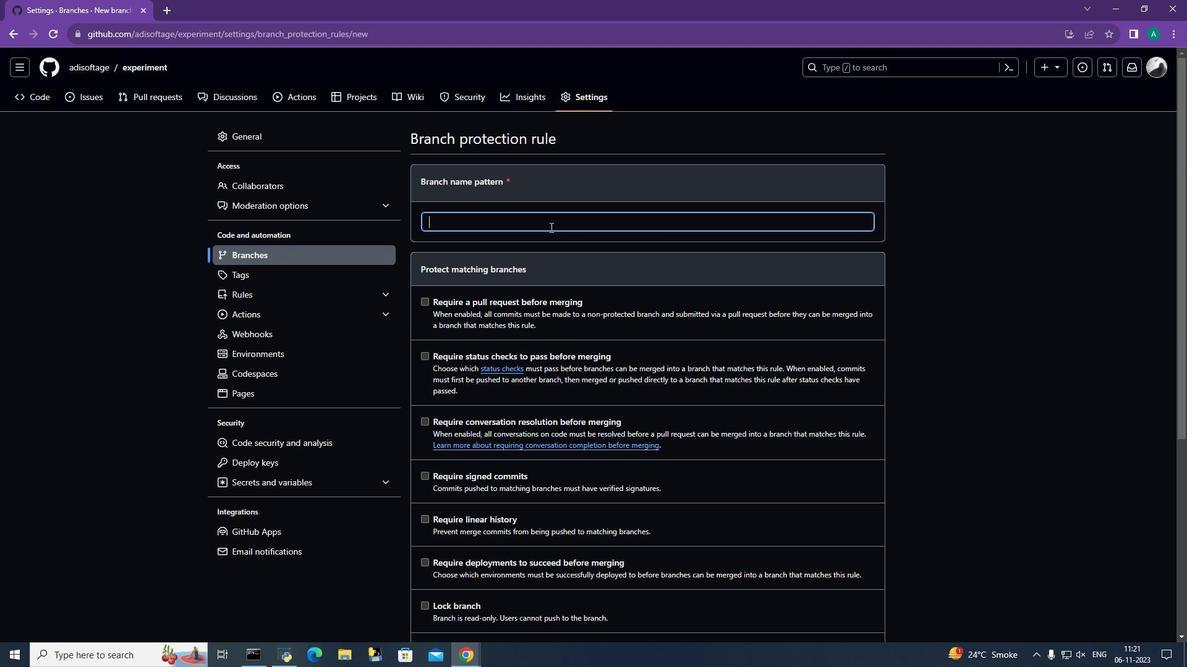 
Action: Key pressed main-2
Screenshot: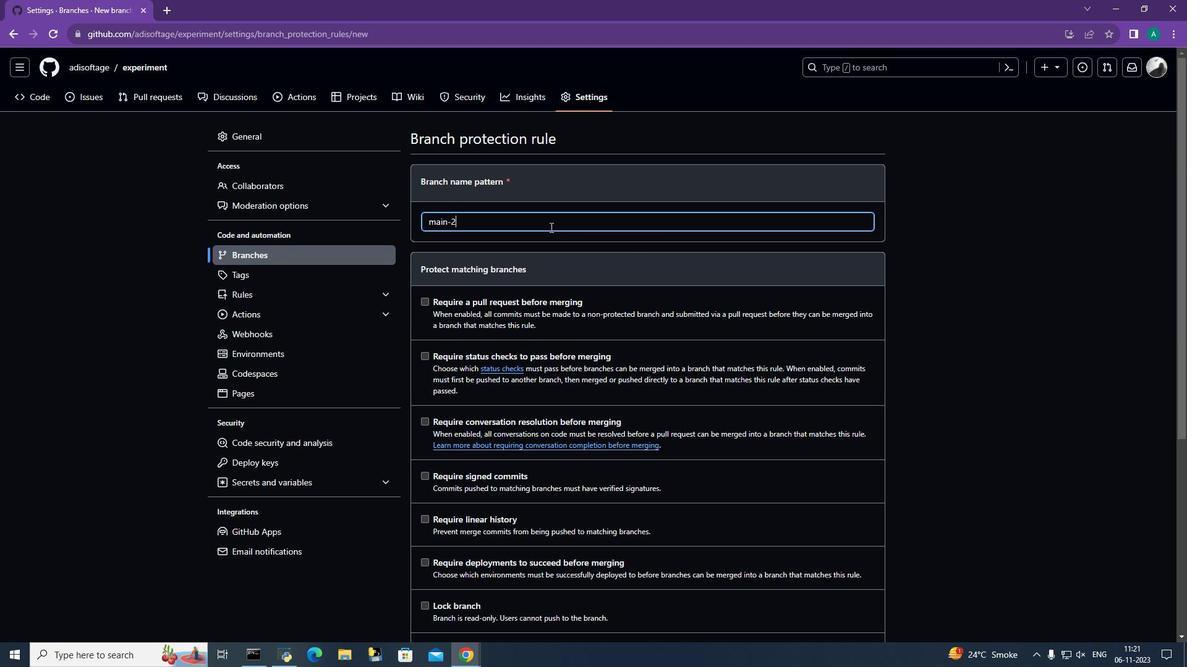 
Action: Mouse moved to (473, 306)
Screenshot: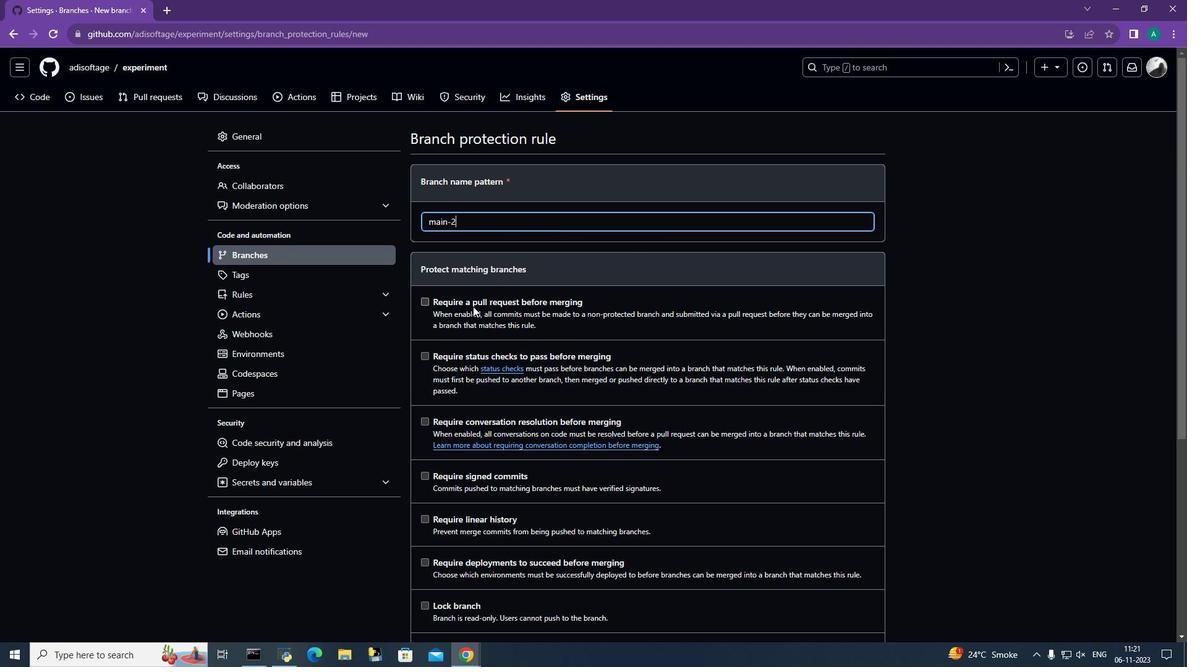 
Action: Mouse pressed left at (473, 306)
Screenshot: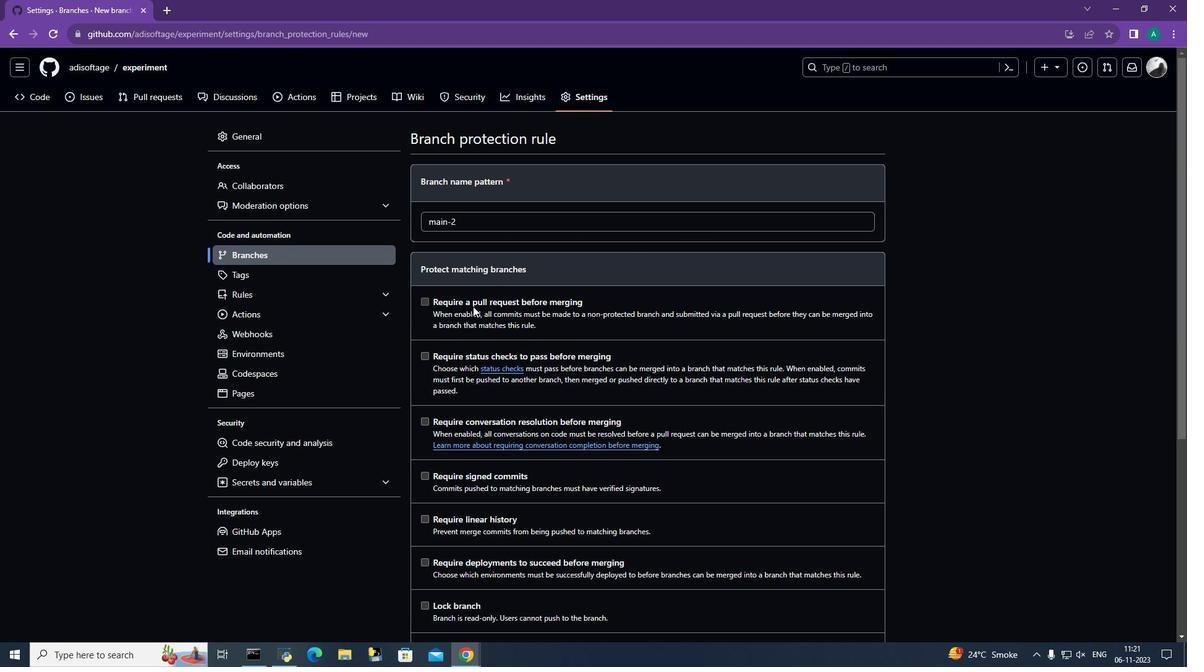 
Action: Mouse moved to (471, 508)
Screenshot: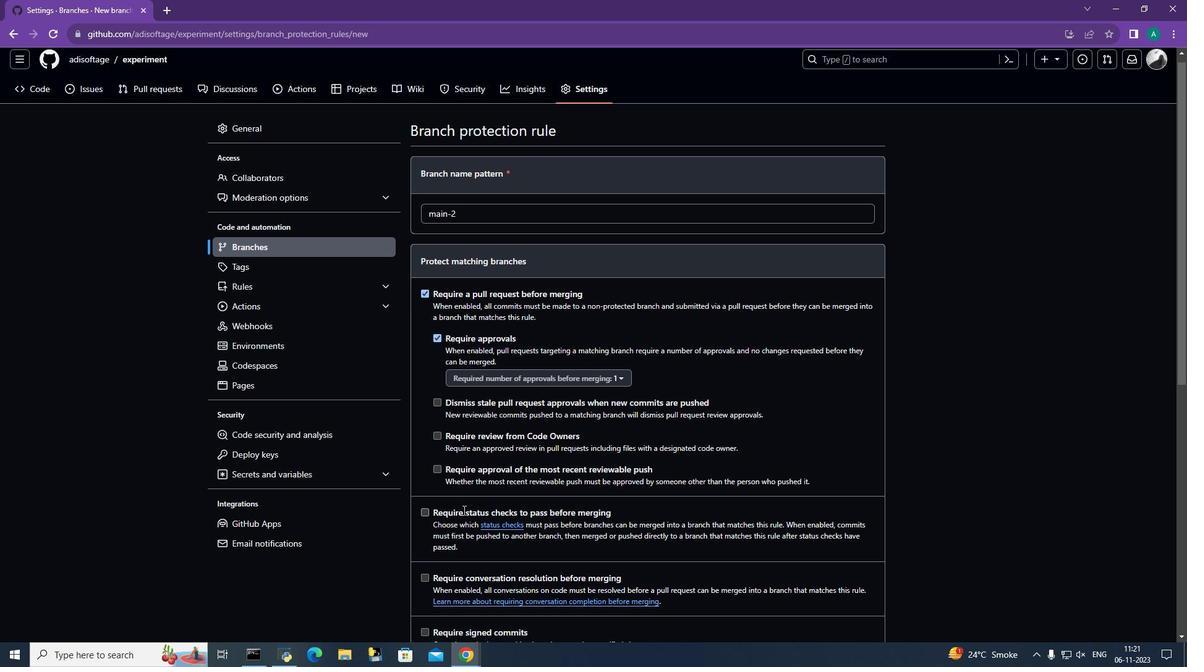 
Action: Mouse scrolled (471, 508) with delta (0, 0)
Screenshot: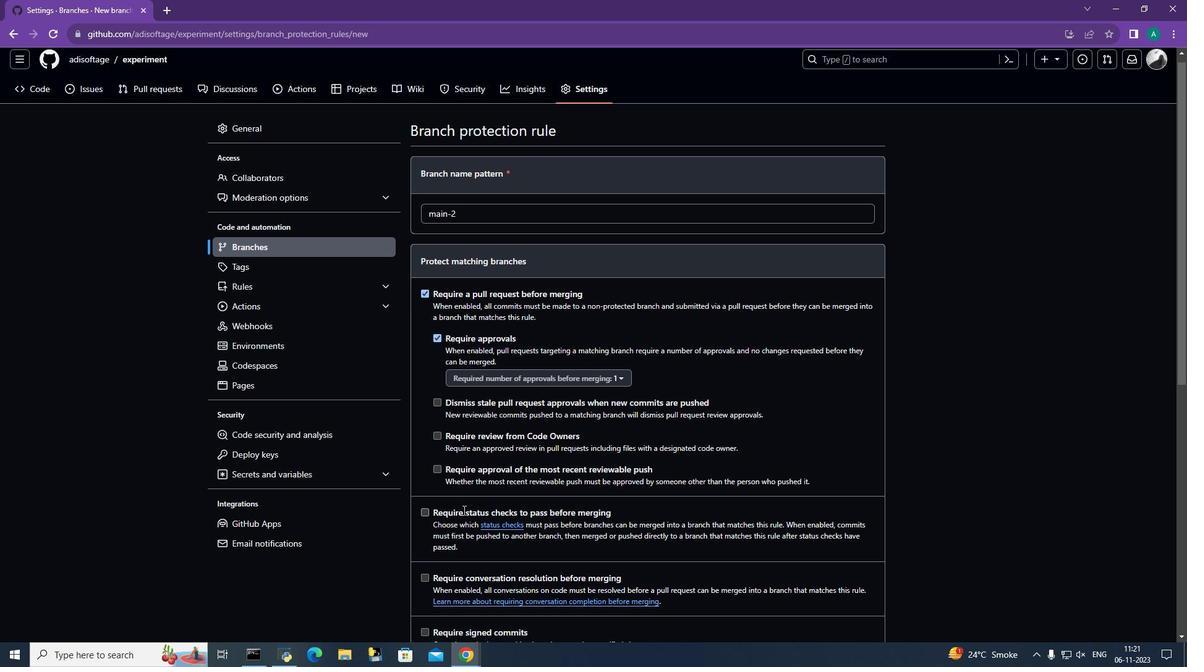 
Action: Mouse moved to (462, 510)
Screenshot: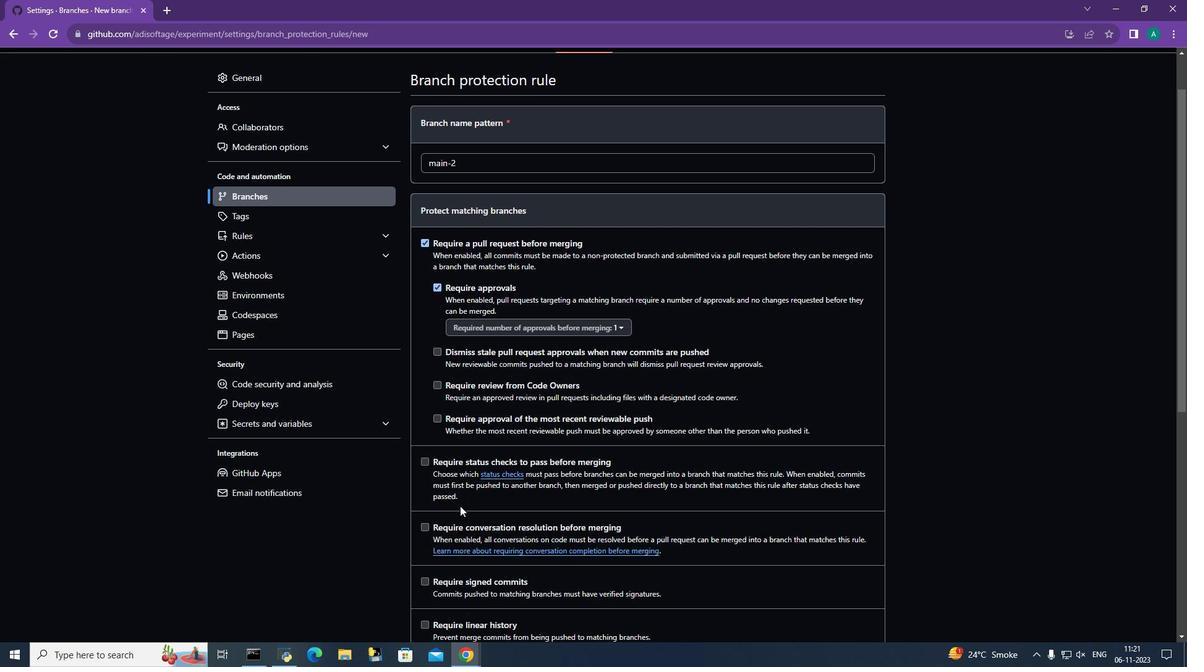 
Action: Mouse scrolled (462, 510) with delta (0, 0)
Screenshot: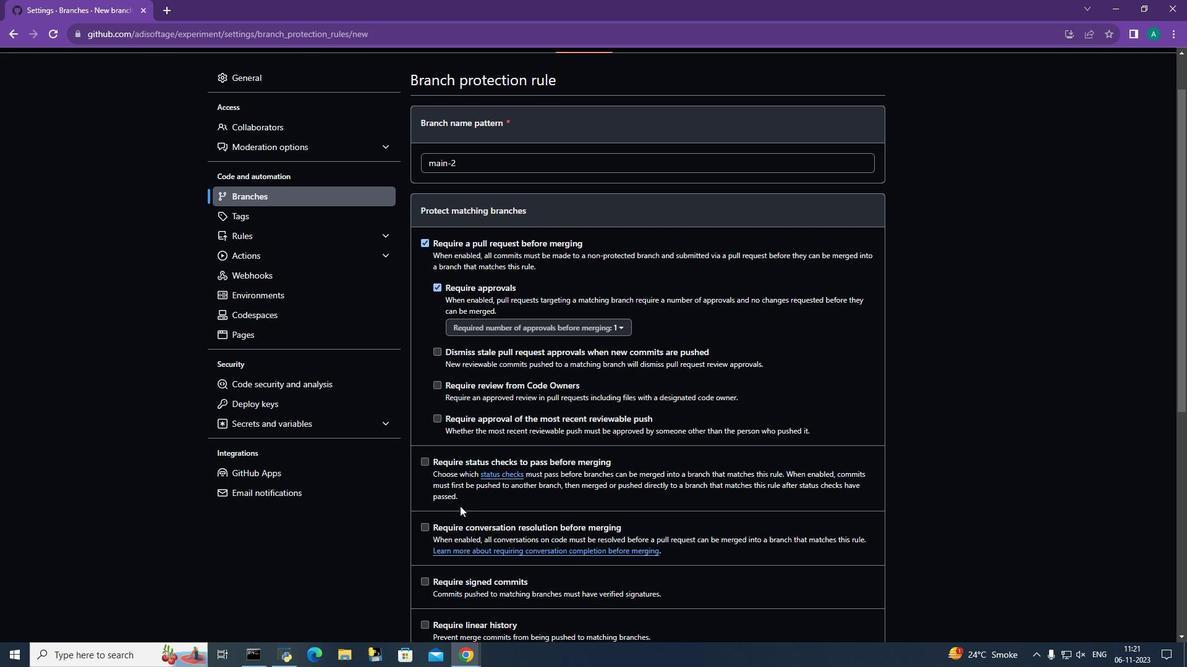 
Action: Mouse moved to (458, 400)
Screenshot: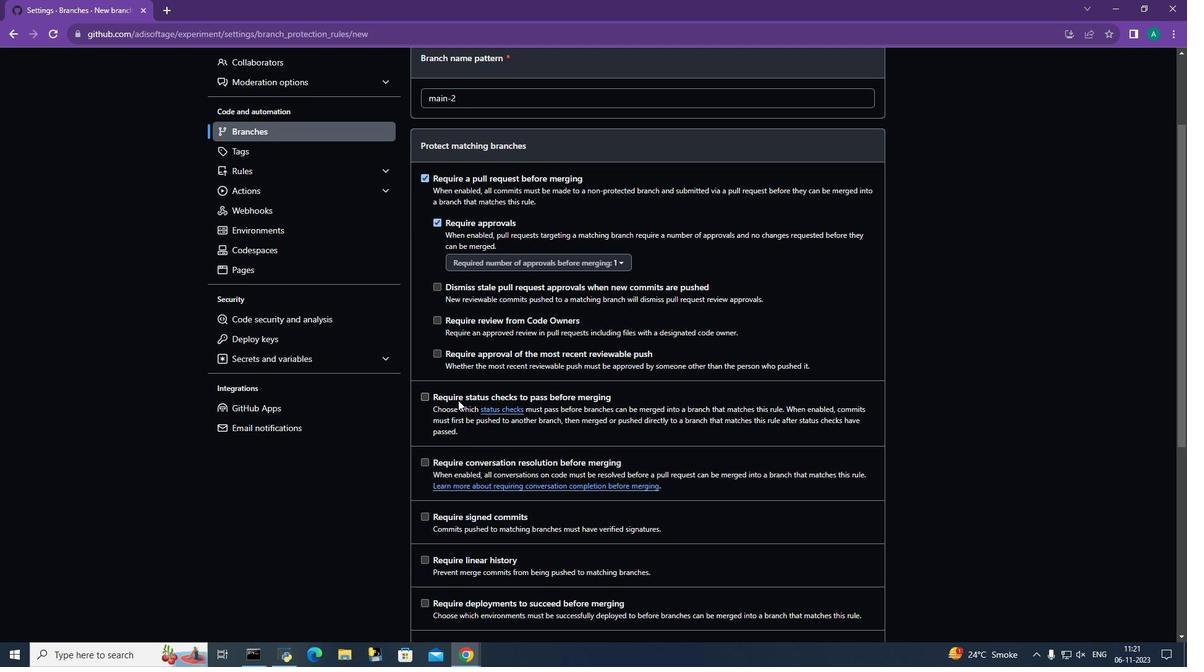 
Action: Mouse pressed left at (458, 400)
Screenshot: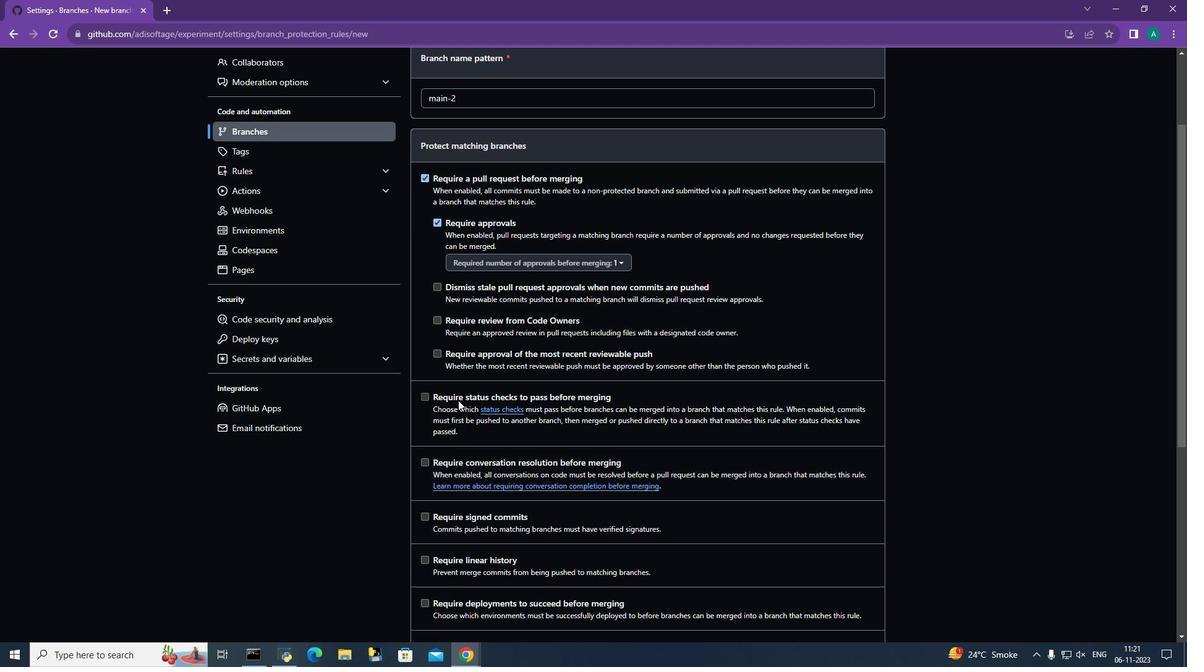 
Action: Mouse moved to (454, 453)
Screenshot: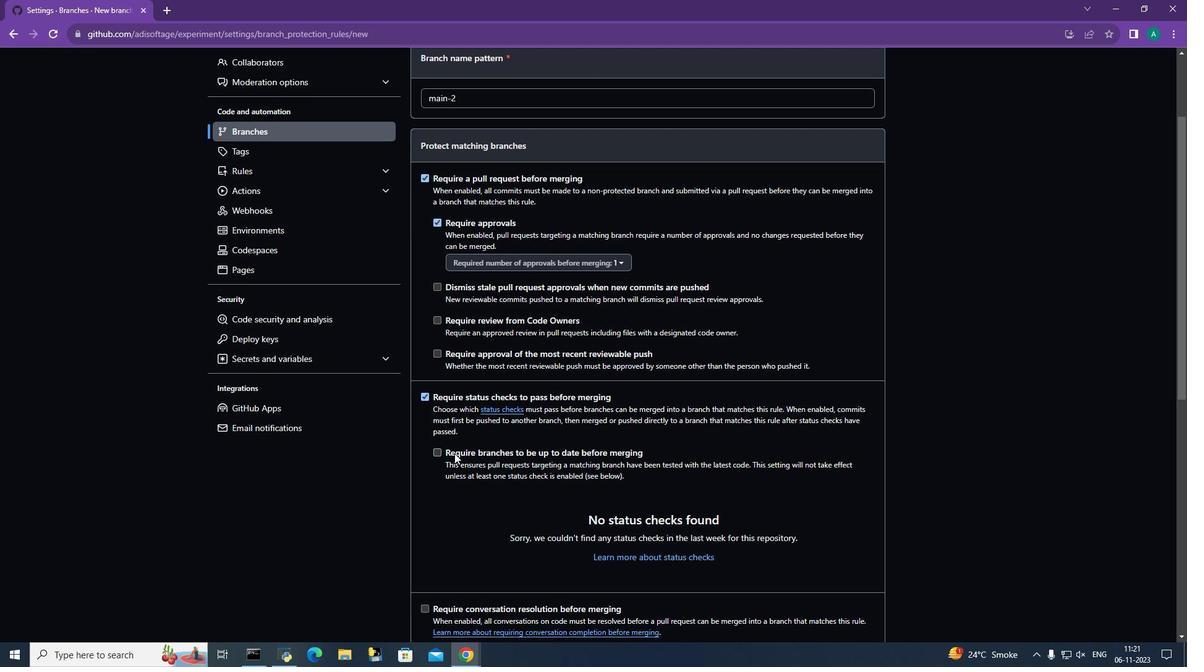 
Action: Mouse scrolled (454, 453) with delta (0, 0)
Screenshot: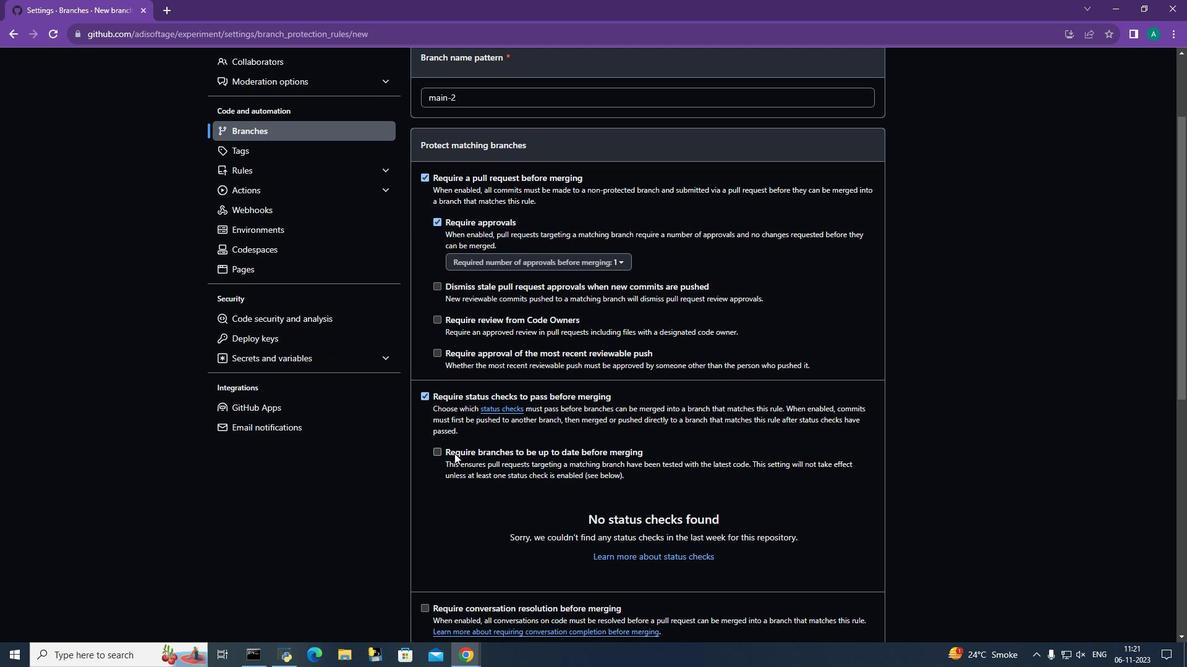 
Action: Mouse moved to (468, 401)
Screenshot: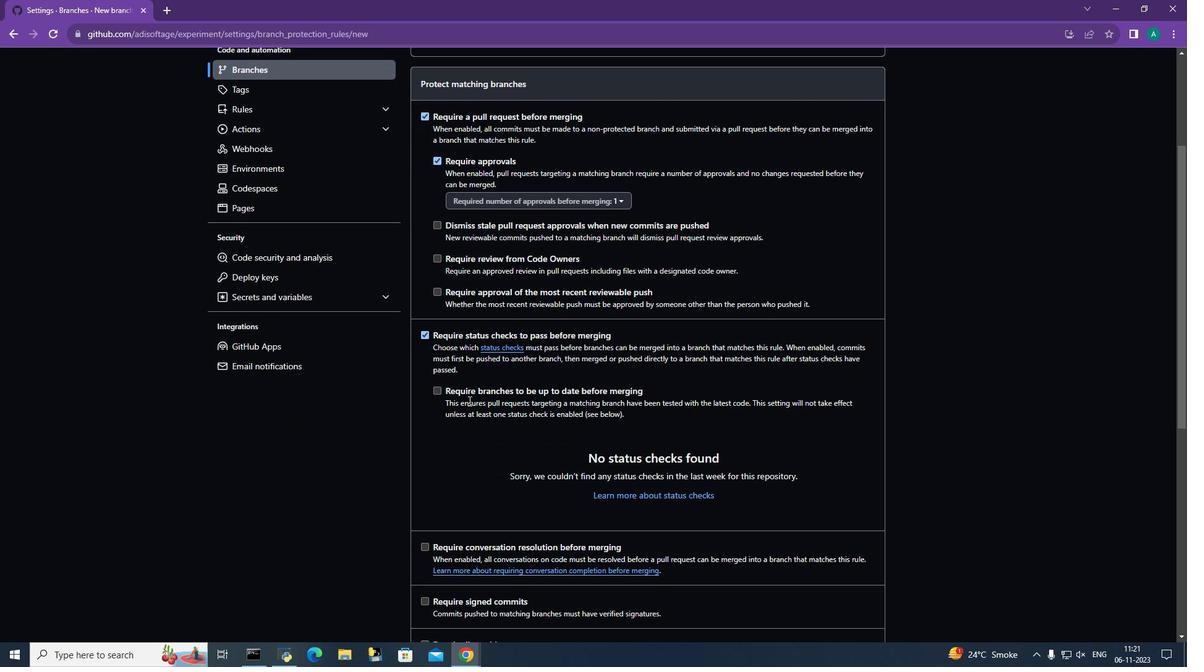 
Action: Mouse pressed left at (468, 401)
Screenshot: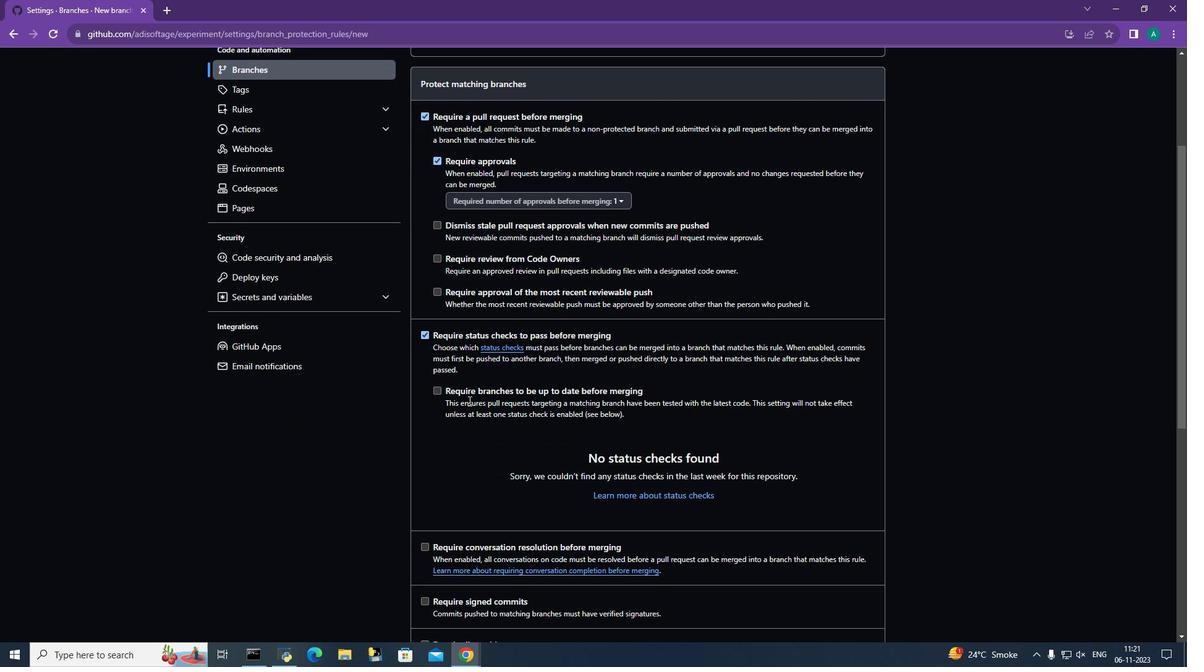 
Action: Mouse moved to (475, 385)
Screenshot: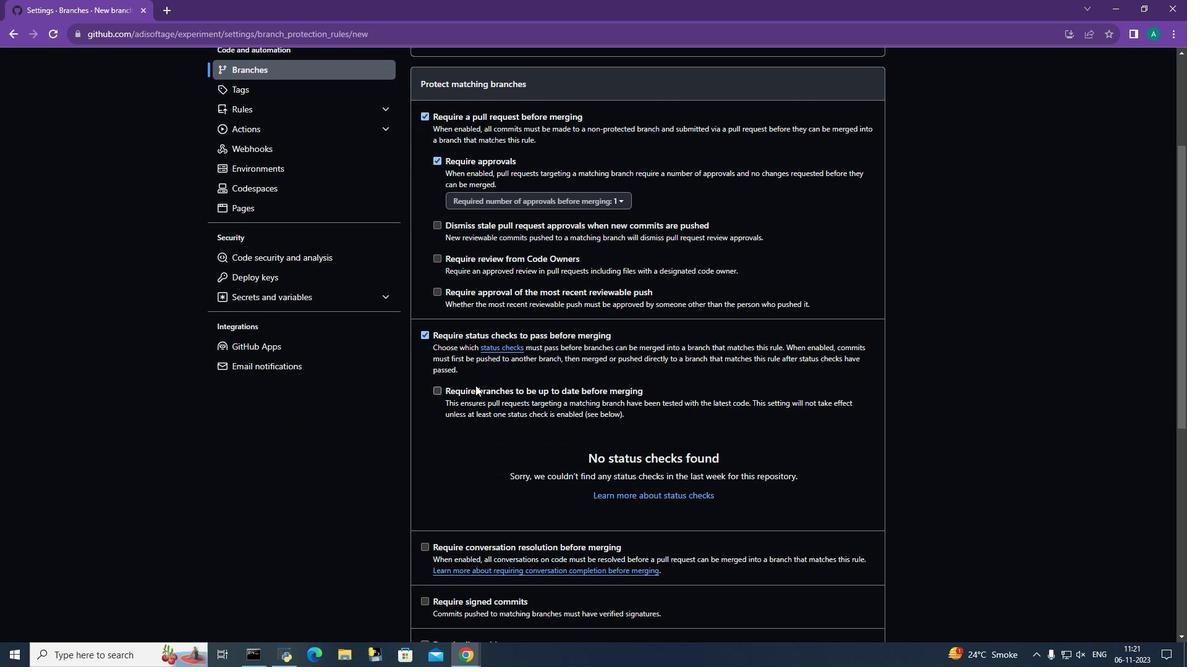 
Action: Mouse pressed left at (475, 385)
Screenshot: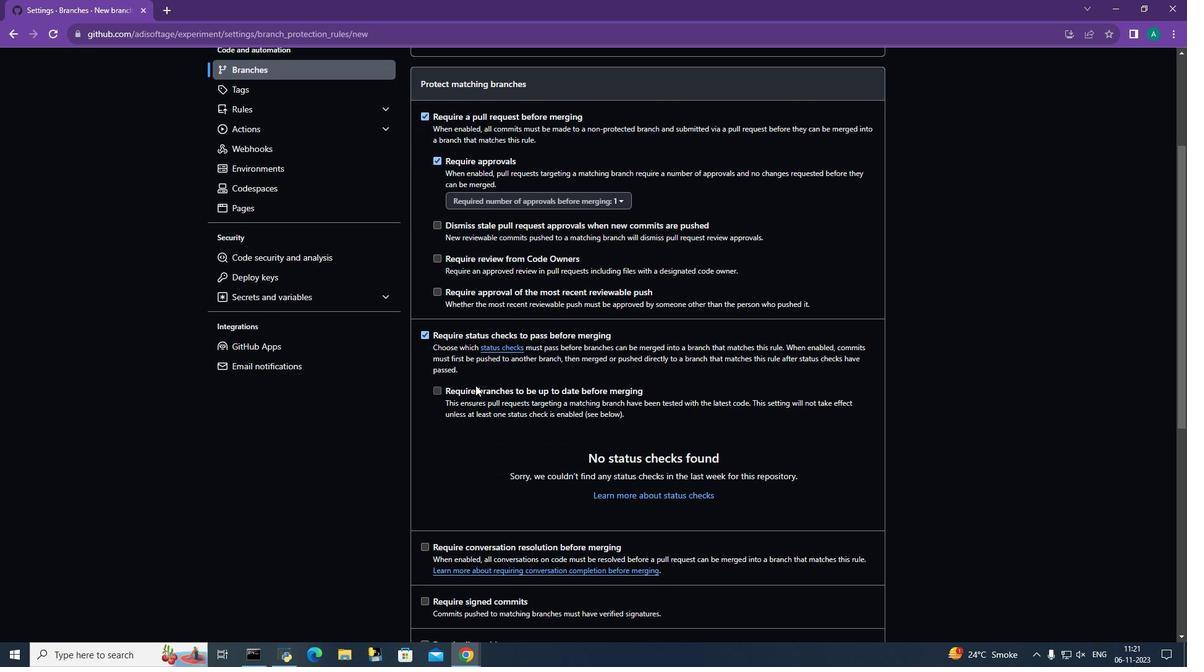 
Action: Mouse moved to (476, 404)
Screenshot: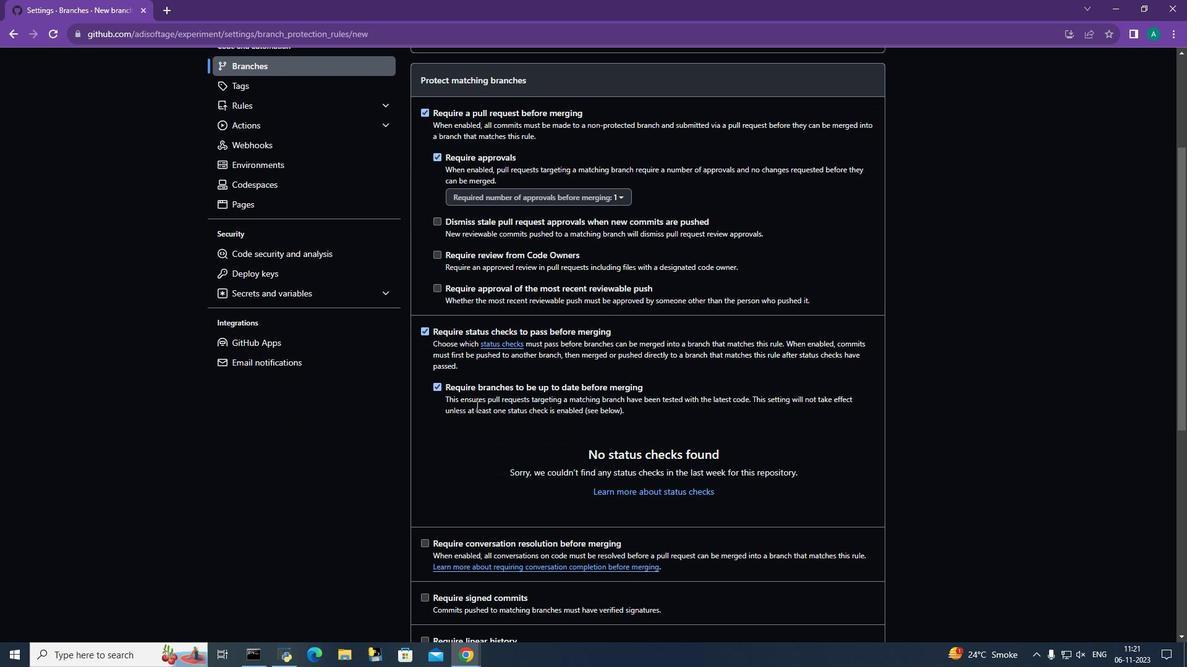 
Action: Mouse scrolled (476, 403) with delta (0, 0)
Screenshot: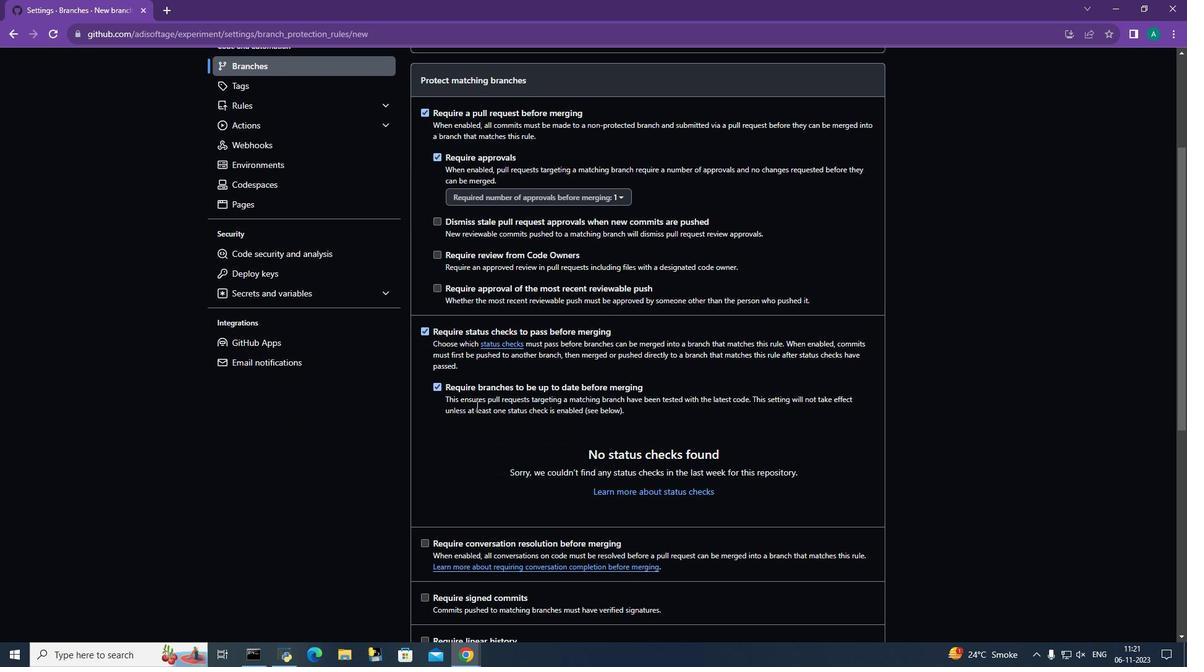 
Action: Mouse moved to (470, 416)
Screenshot: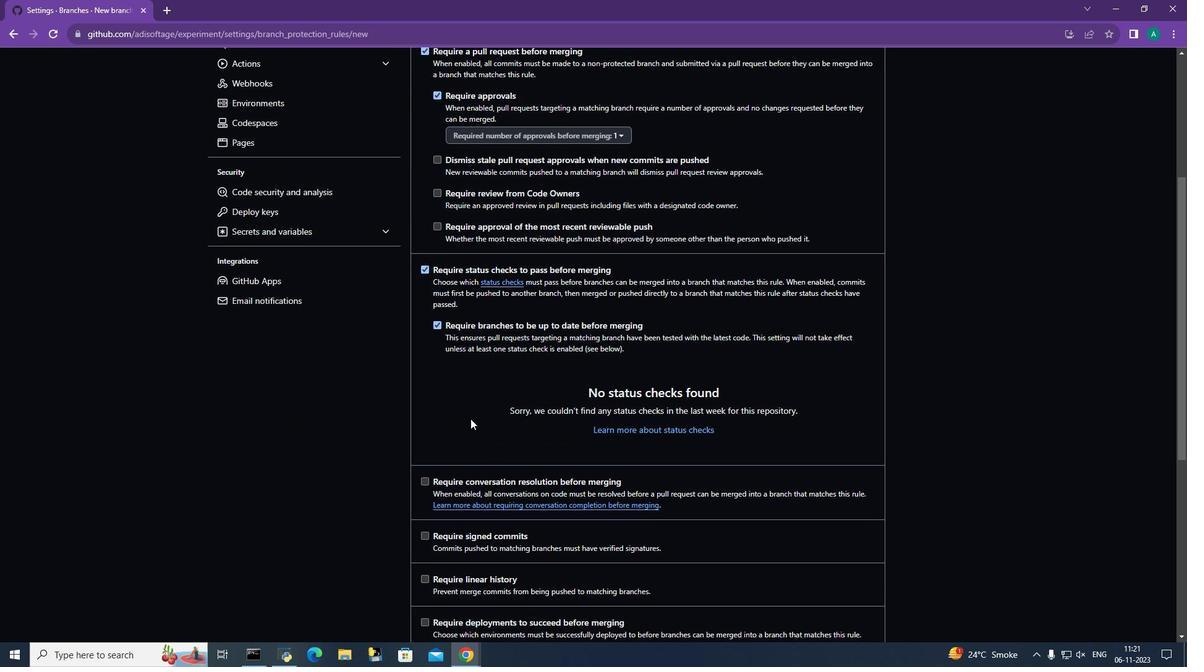 
Action: Mouse scrolled (470, 416) with delta (0, 0)
Screenshot: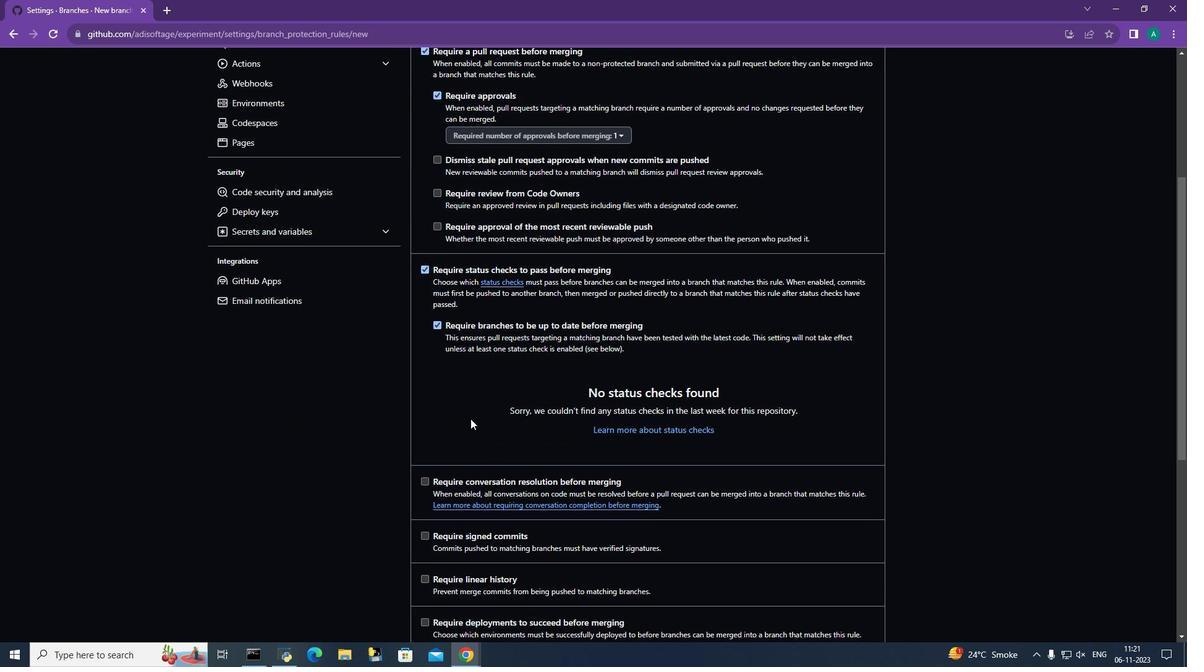 
Action: Mouse moved to (458, 477)
Screenshot: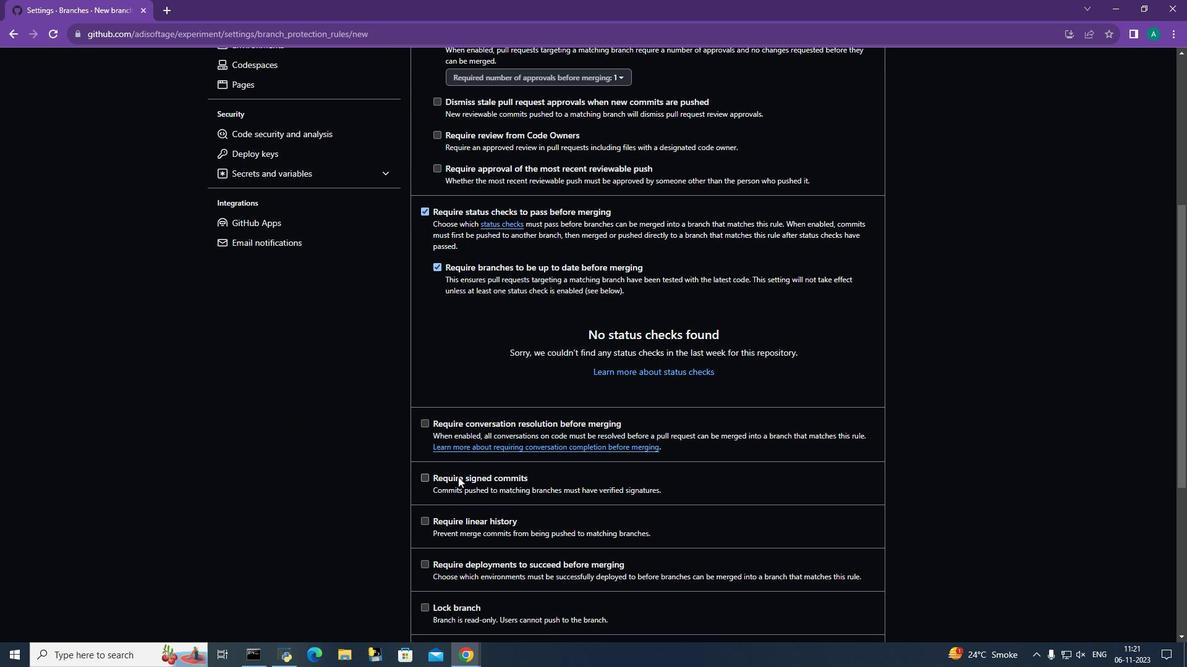 
Action: Mouse scrolled (458, 476) with delta (0, 0)
Screenshot: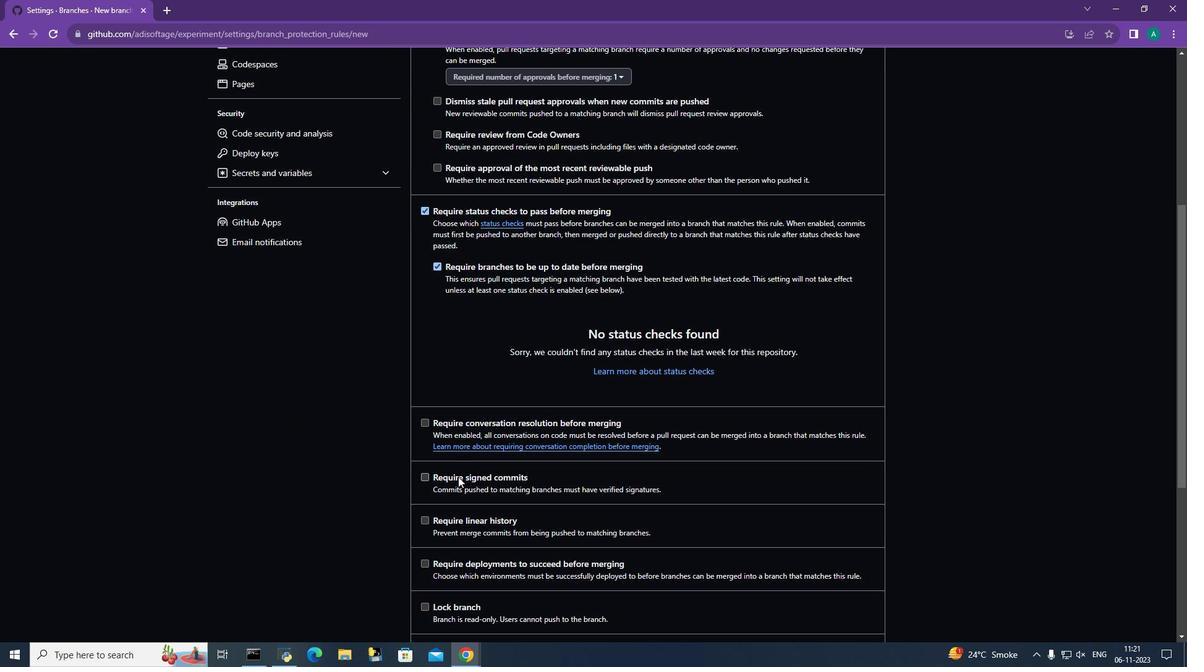 
Action: Mouse moved to (469, 420)
Screenshot: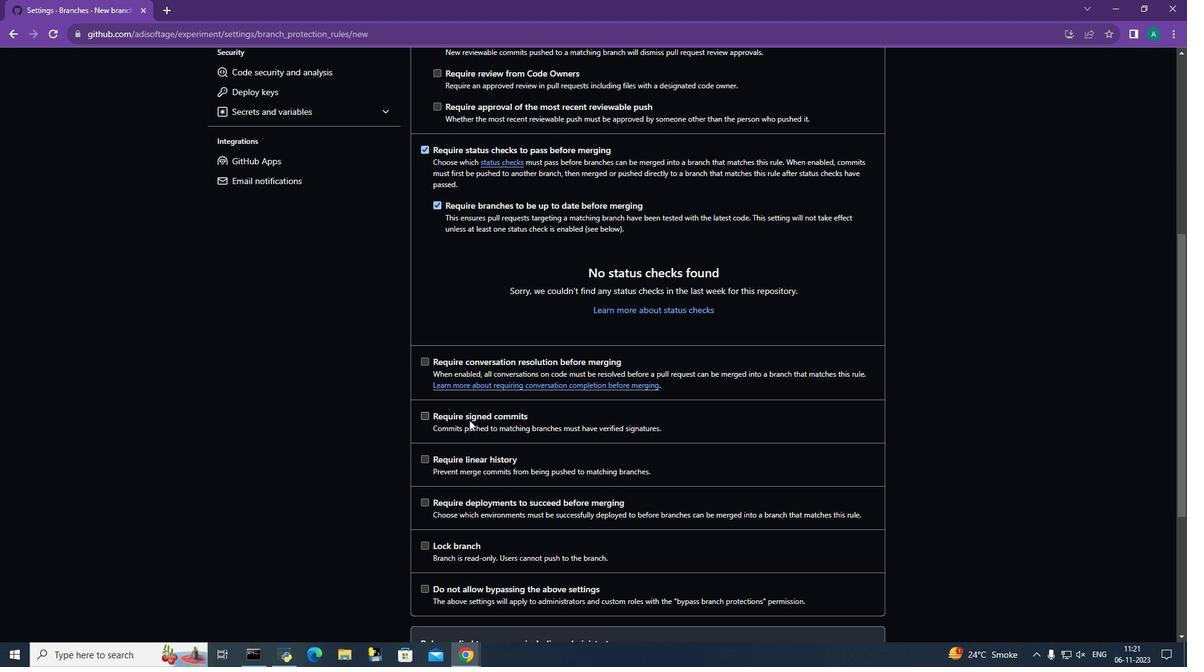 
Action: Mouse pressed left at (469, 420)
Screenshot: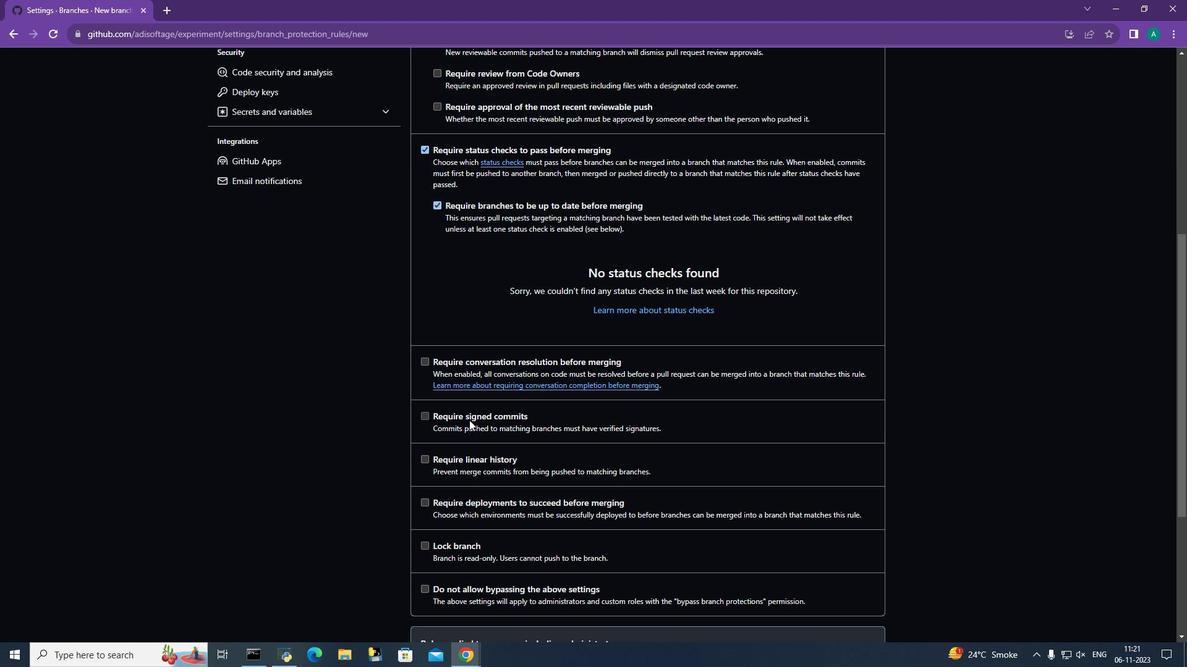 
Action: Mouse moved to (473, 205)
Screenshot: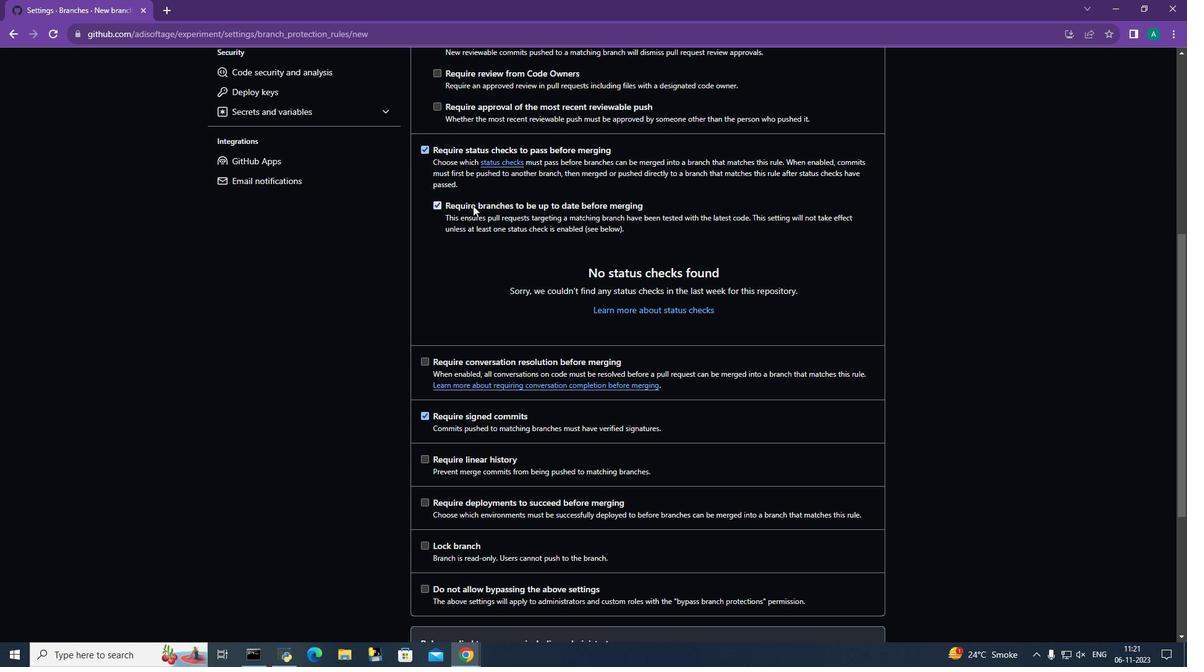 
Action: Mouse pressed left at (473, 205)
Screenshot: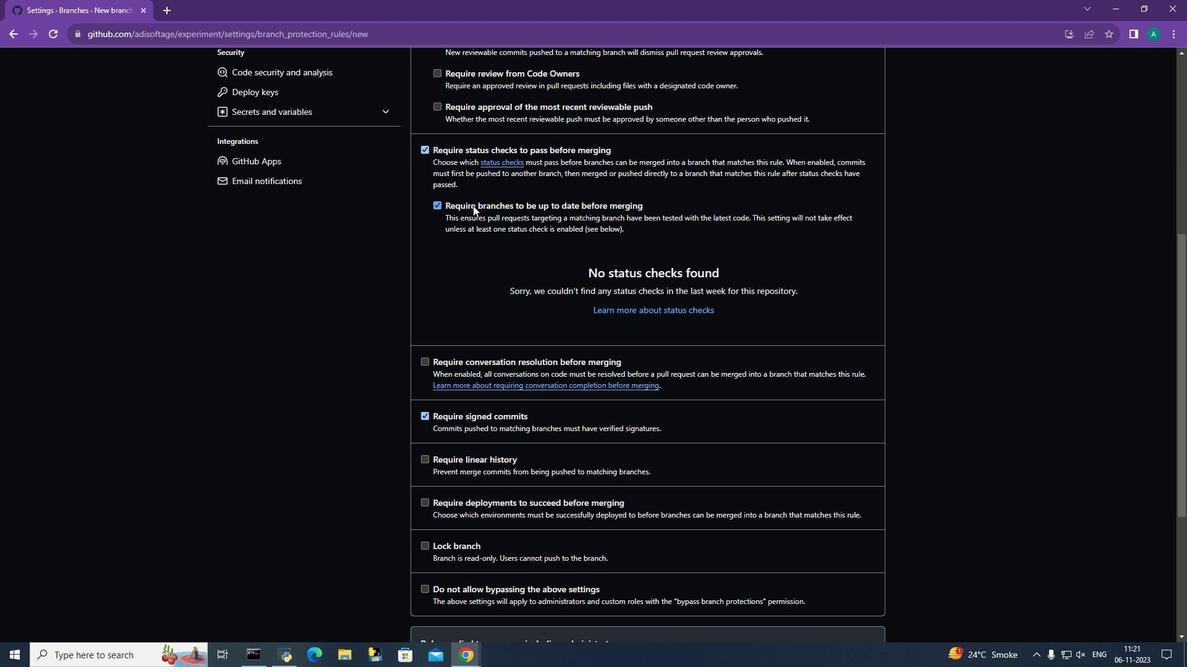
Action: Mouse moved to (471, 456)
Screenshot: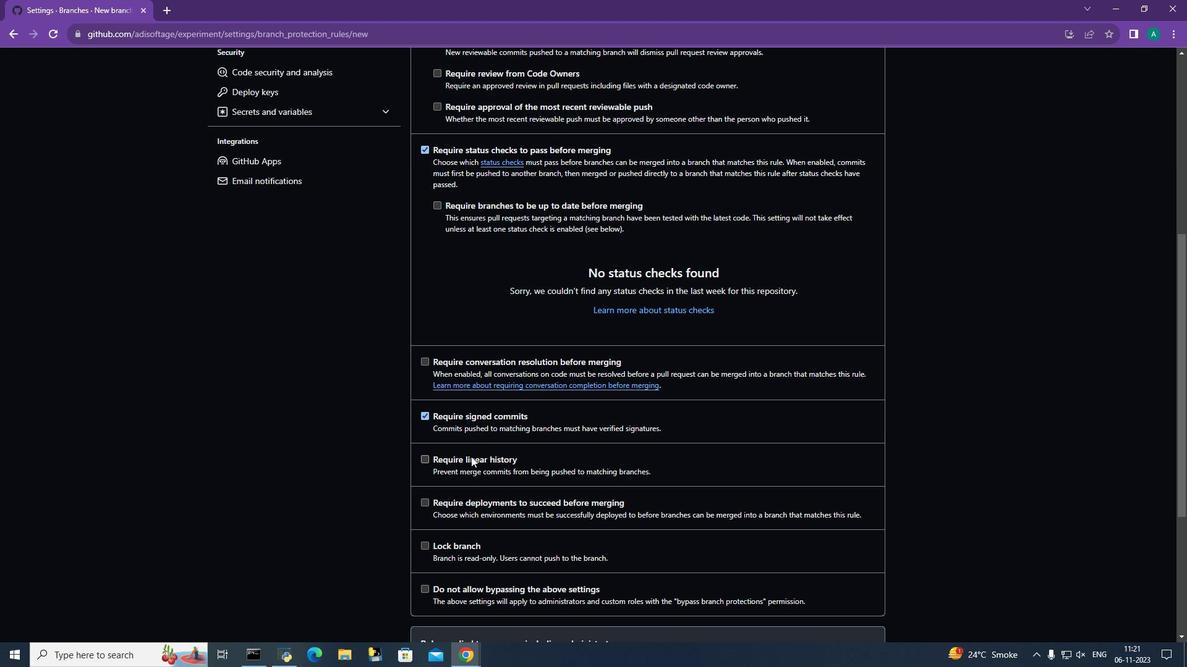 
Action: Mouse pressed left at (471, 456)
Screenshot: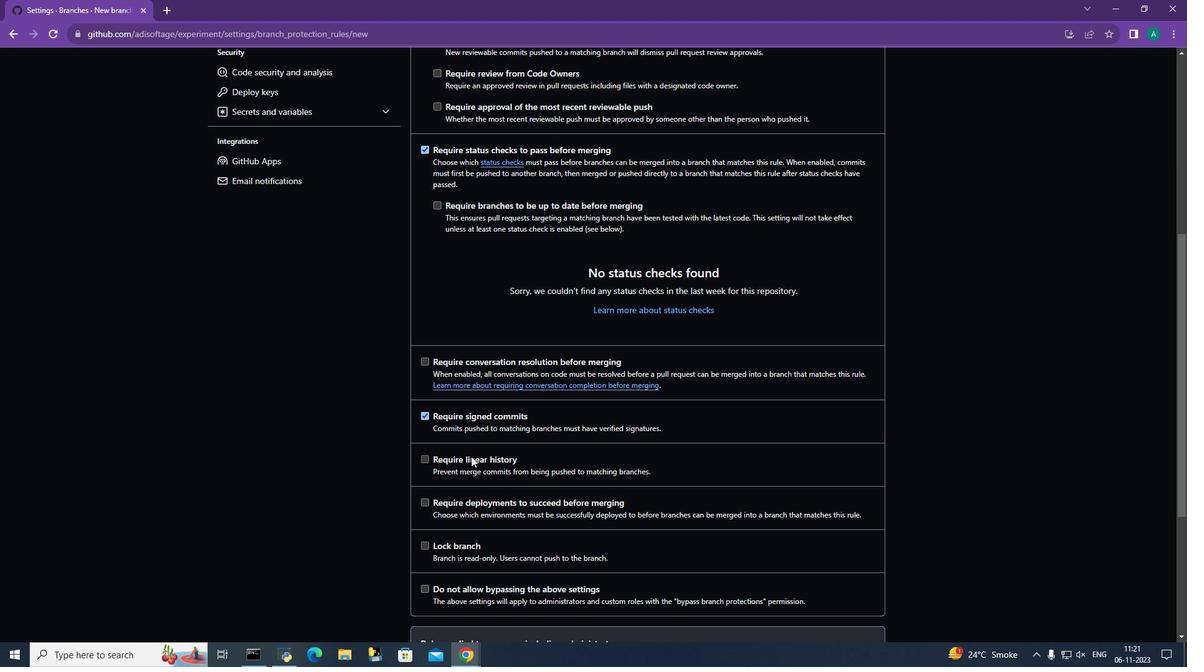 
Action: Mouse moved to (471, 467)
Screenshot: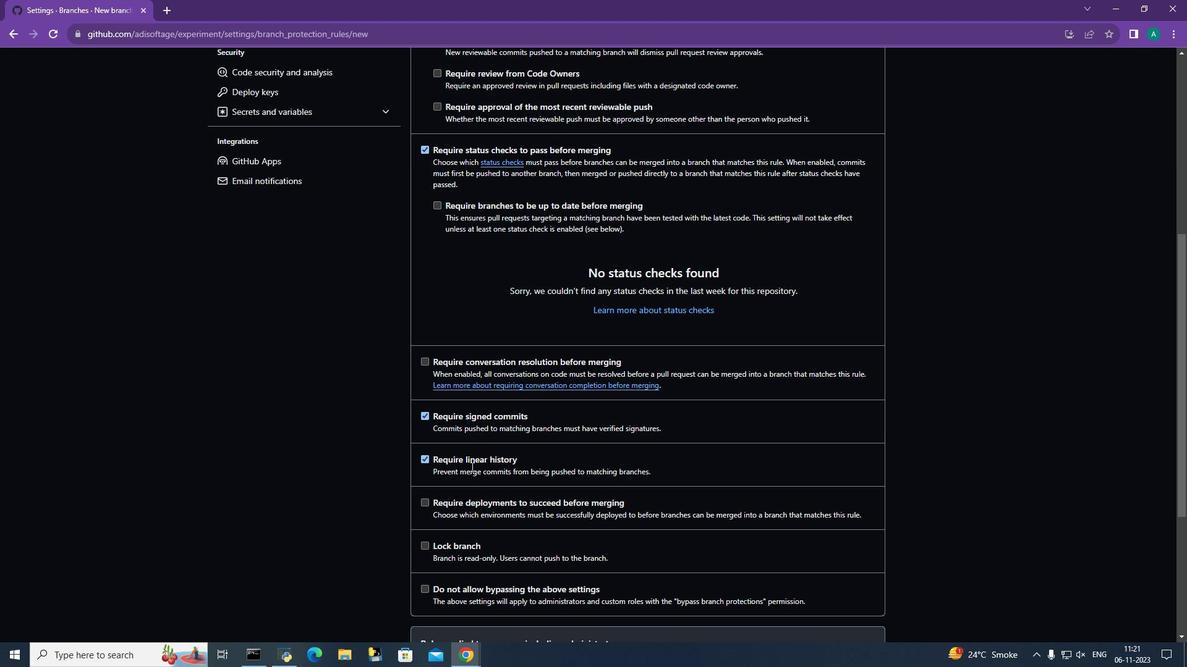 
Action: Mouse scrolled (471, 466) with delta (0, 0)
Screenshot: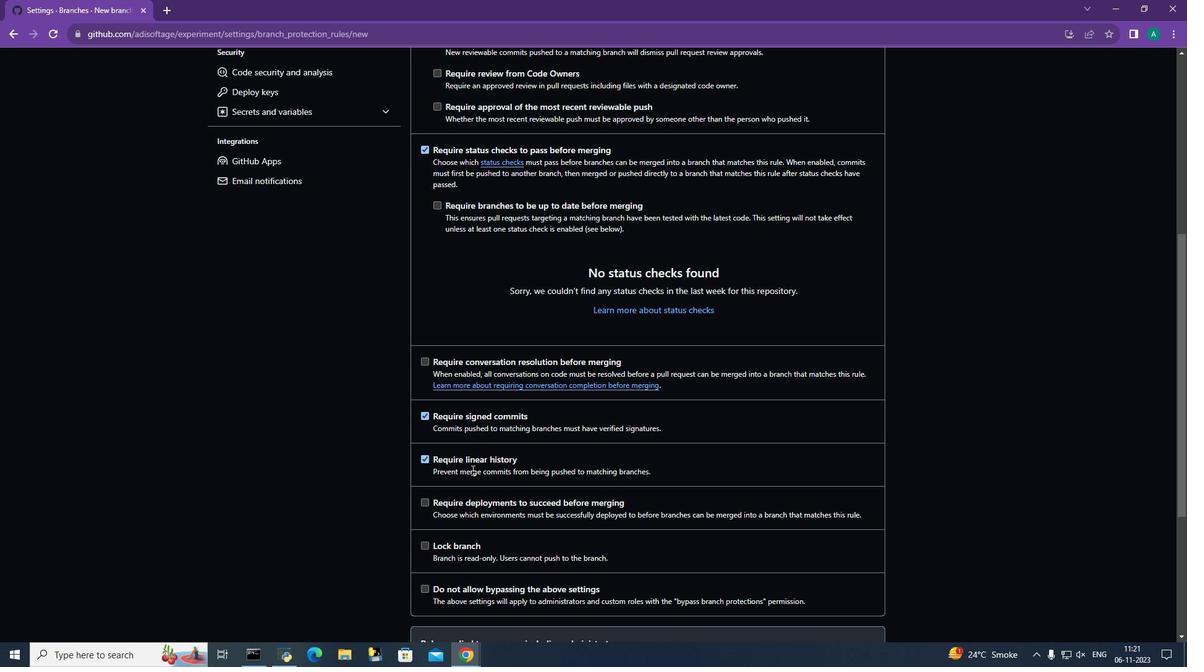 
Action: Mouse moved to (472, 472)
Screenshot: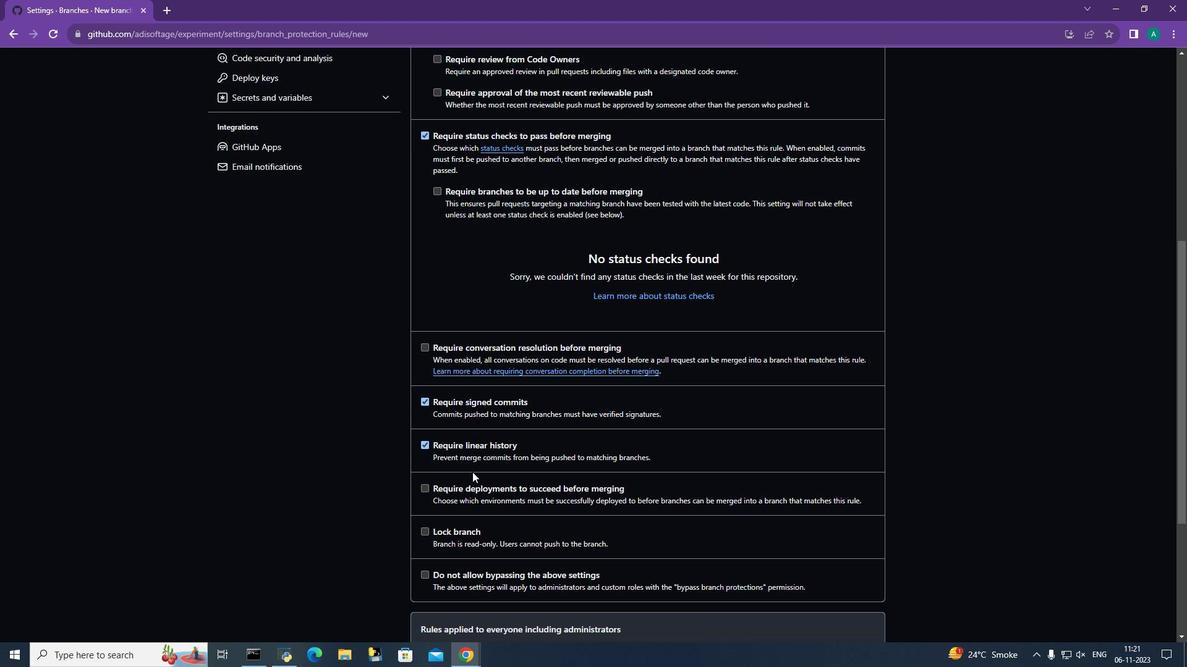 
Action: Mouse scrolled (472, 471) with delta (0, 0)
Screenshot: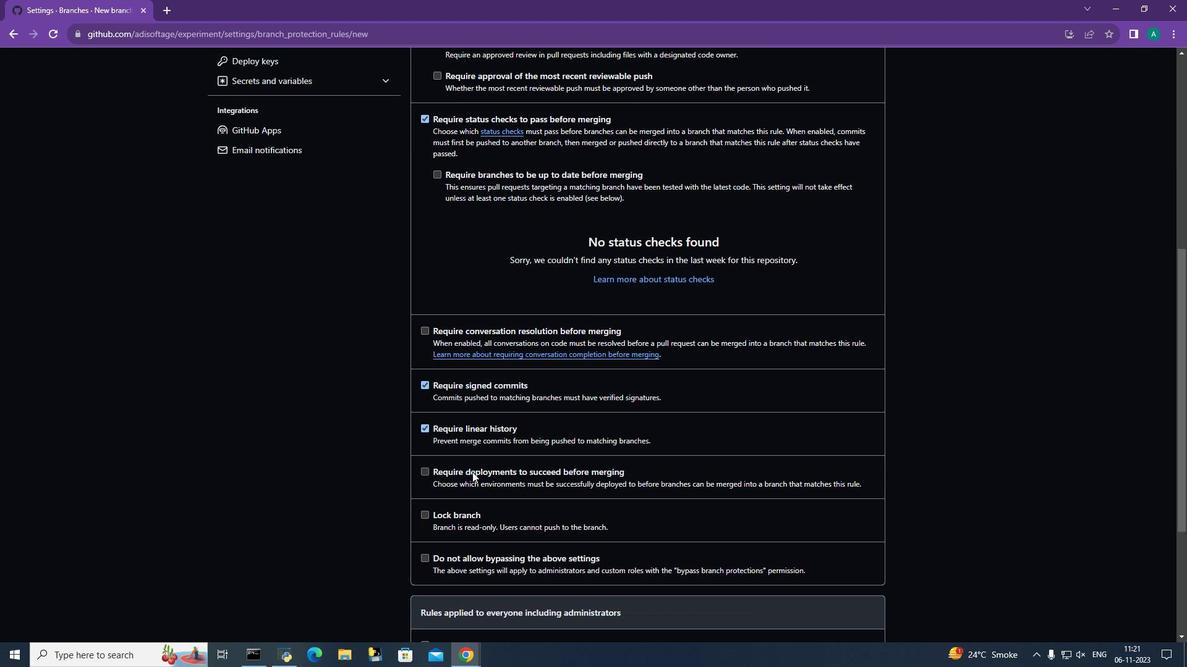 
Action: Mouse moved to (492, 379)
Screenshot: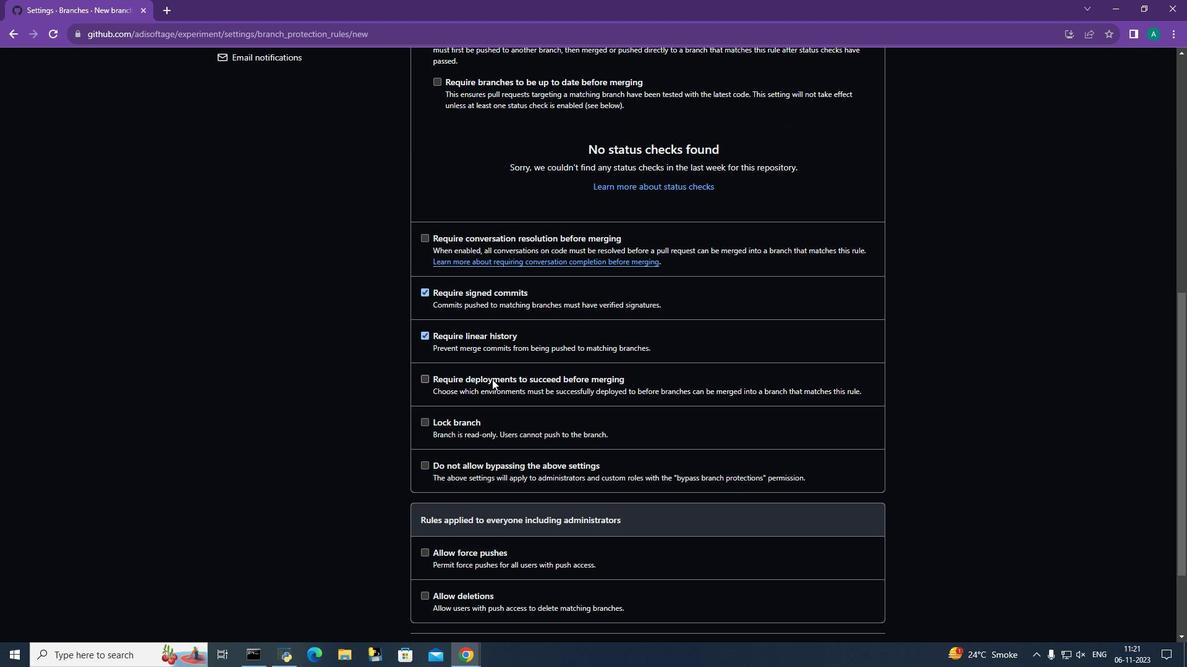 
Action: Mouse pressed left at (492, 379)
Screenshot: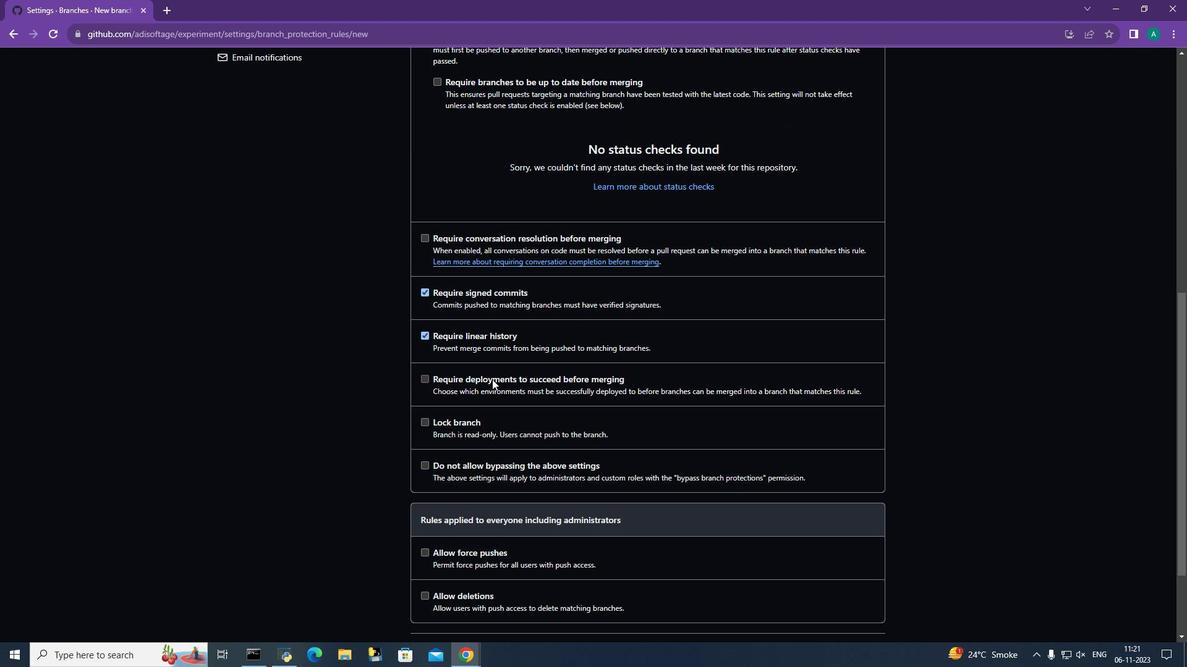 
Action: Mouse moved to (487, 417)
Screenshot: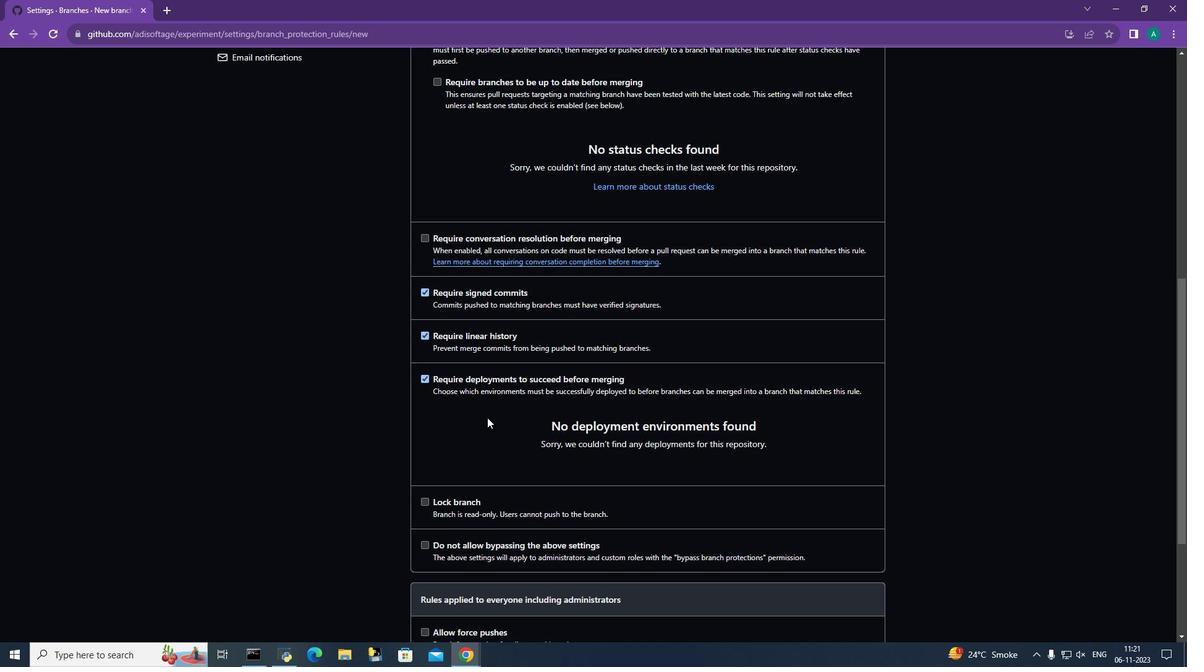 
Action: Mouse scrolled (487, 416) with delta (0, 0)
Screenshot: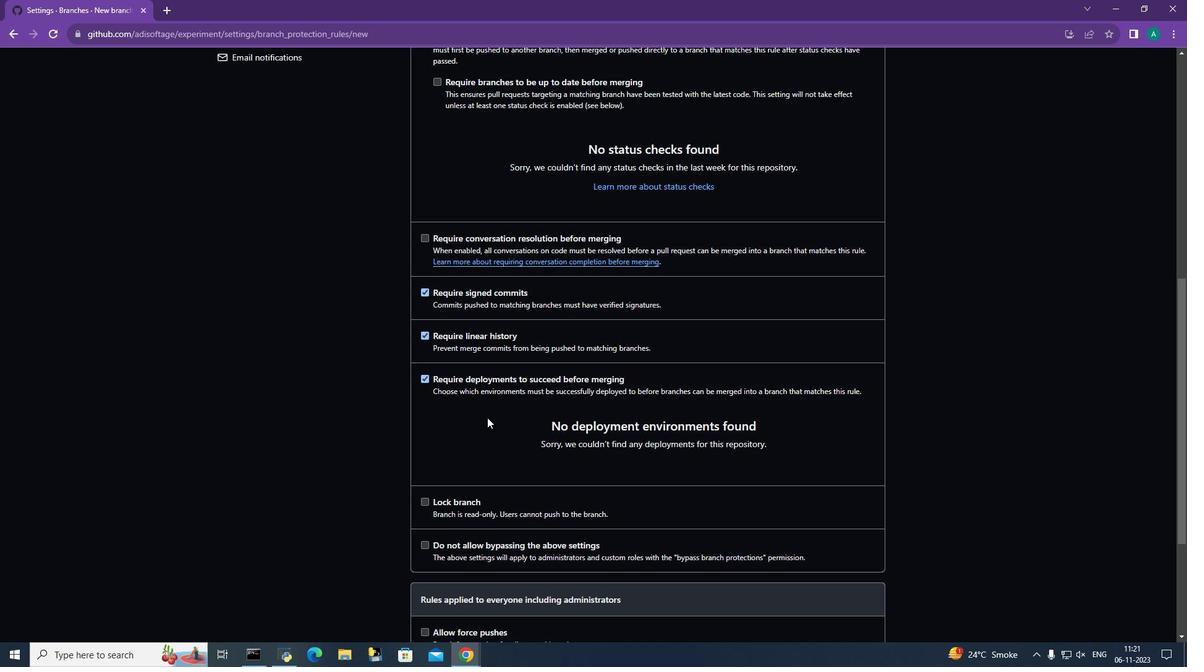 
Action: Mouse moved to (476, 443)
Screenshot: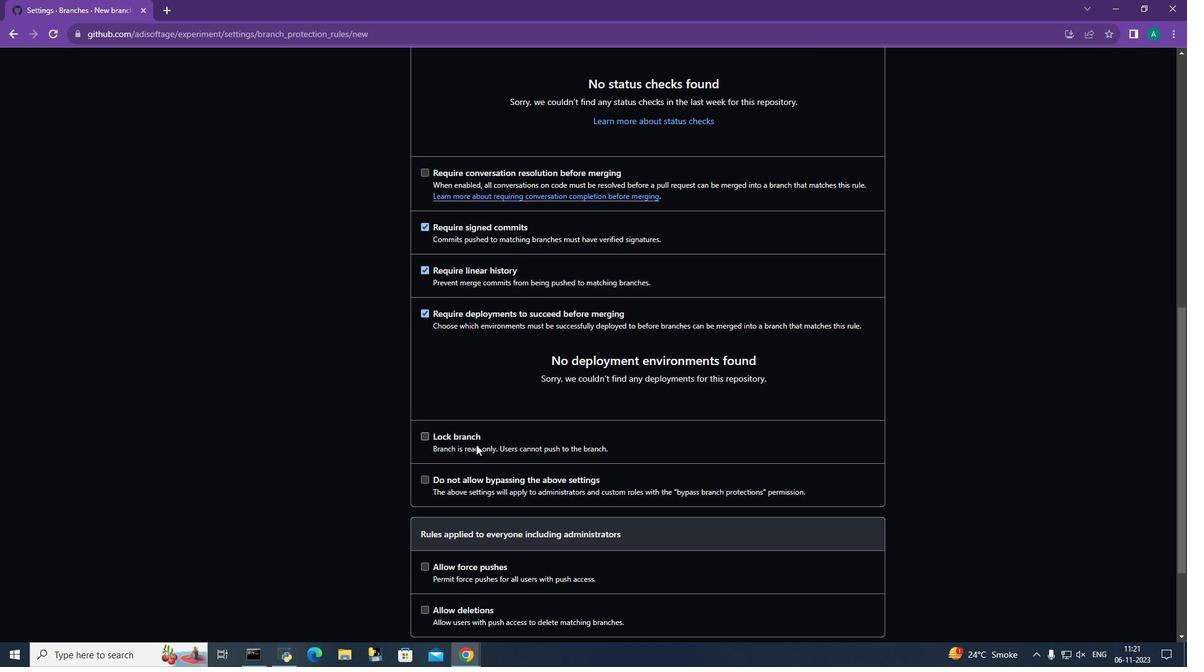 
Action: Mouse scrolled (476, 443) with delta (0, 0)
Screenshot: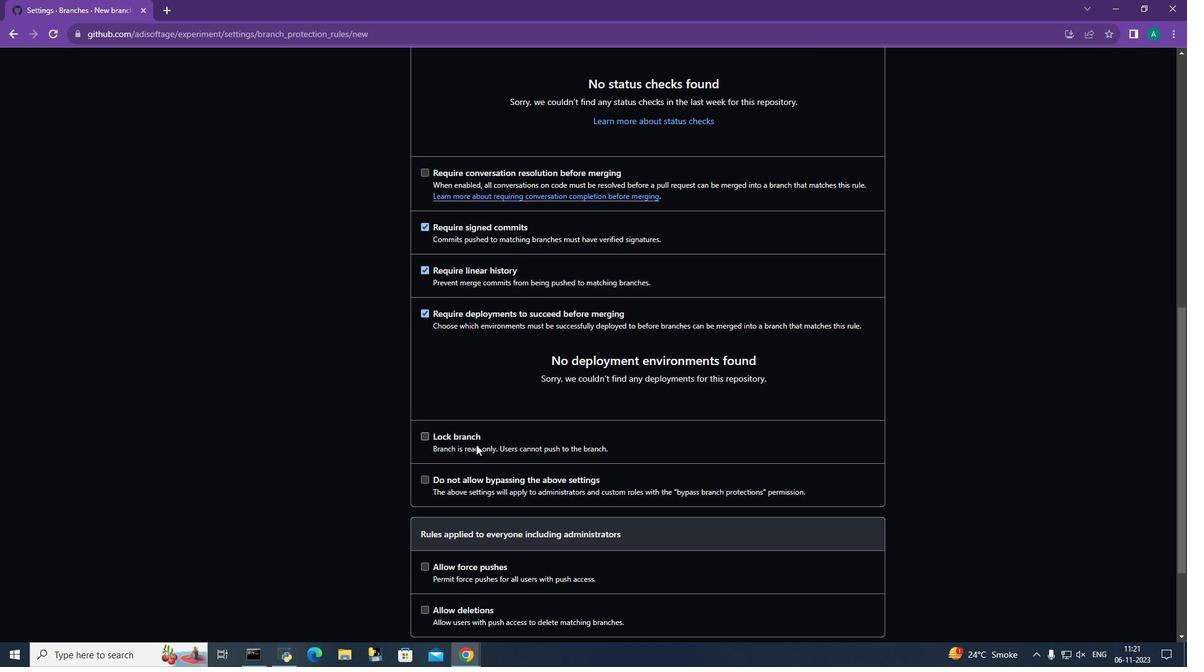 
Action: Mouse moved to (448, 377)
Screenshot: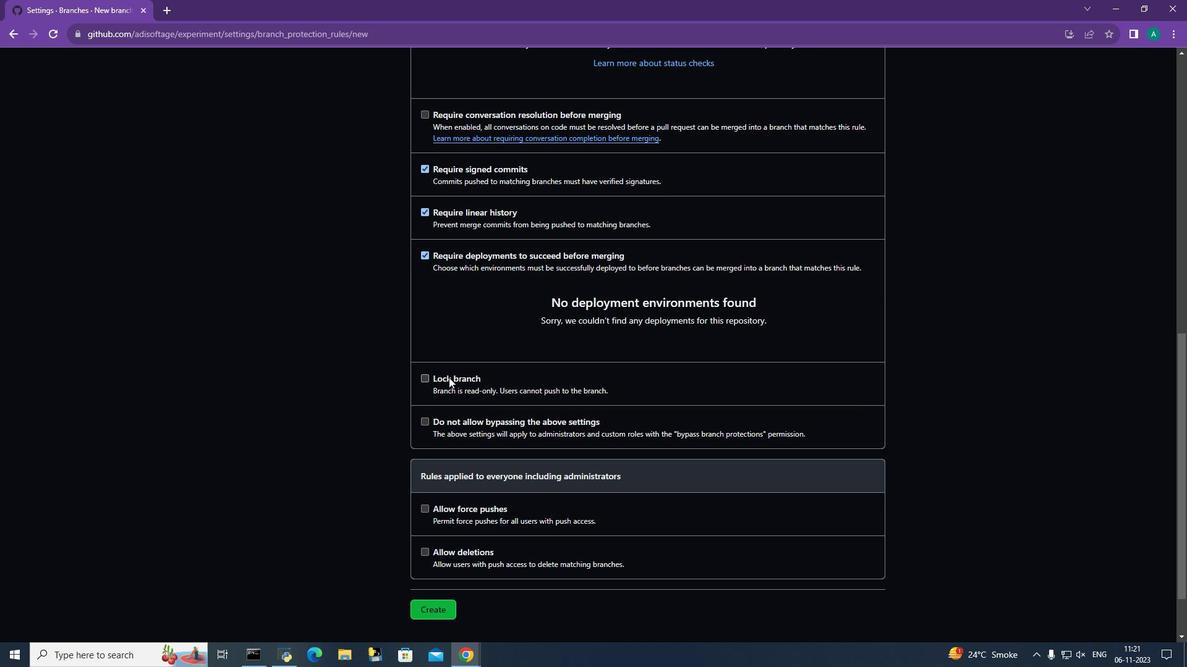 
Action: Mouse pressed left at (448, 377)
Screenshot: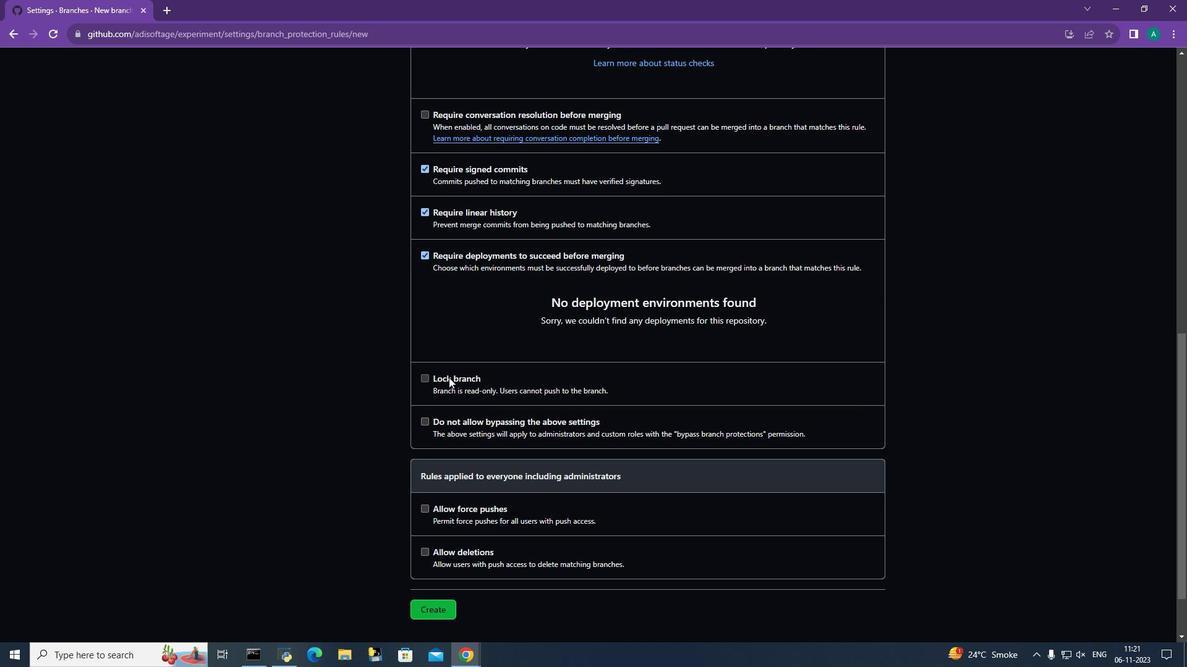
Action: Mouse moved to (443, 617)
Screenshot: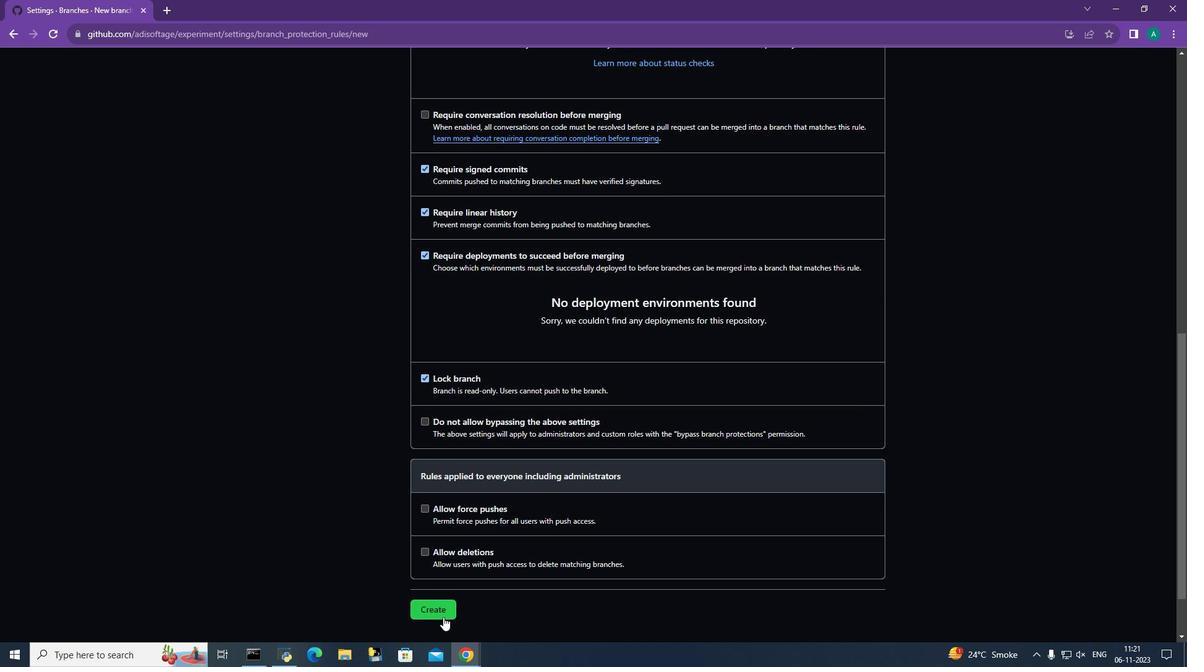
Action: Mouse pressed left at (443, 617)
Screenshot: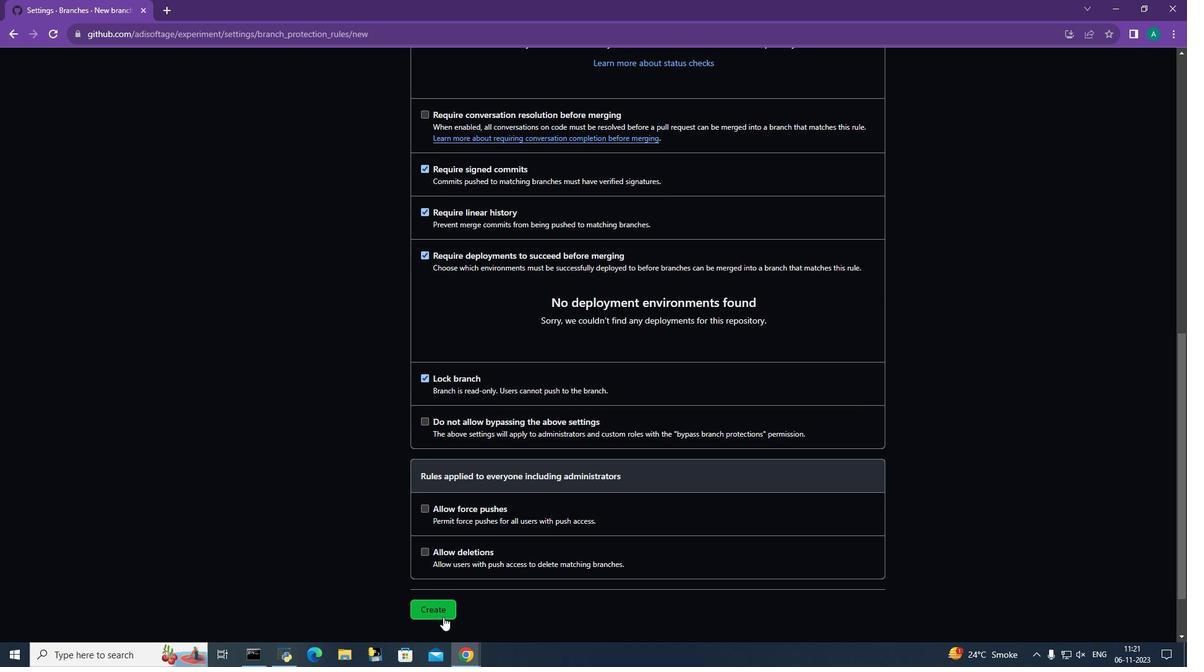 
Action: Mouse moved to (46, 98)
Screenshot: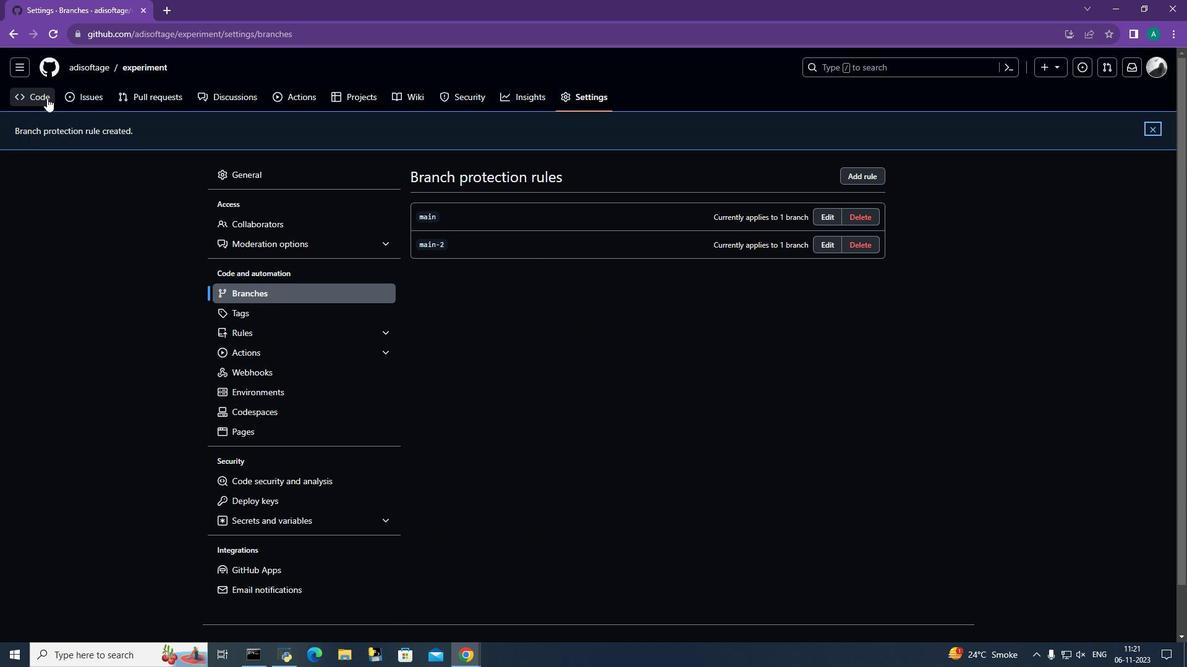 
Action: Mouse pressed left at (46, 98)
Screenshot: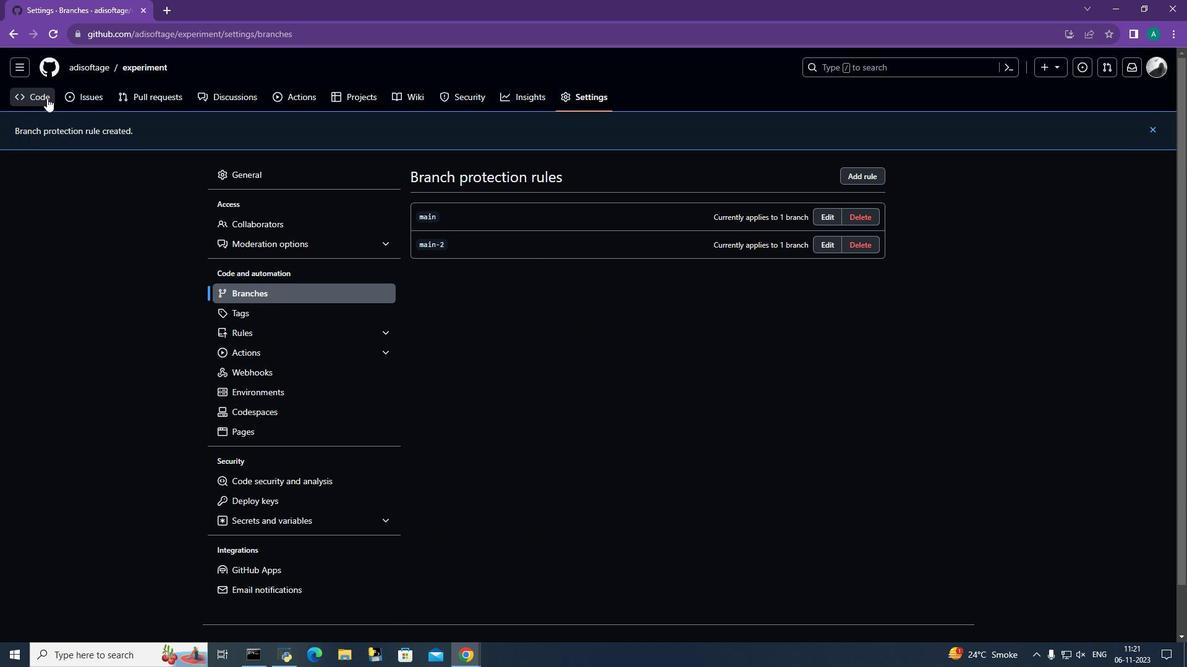 
Action: Mouse moved to (374, 360)
Screenshot: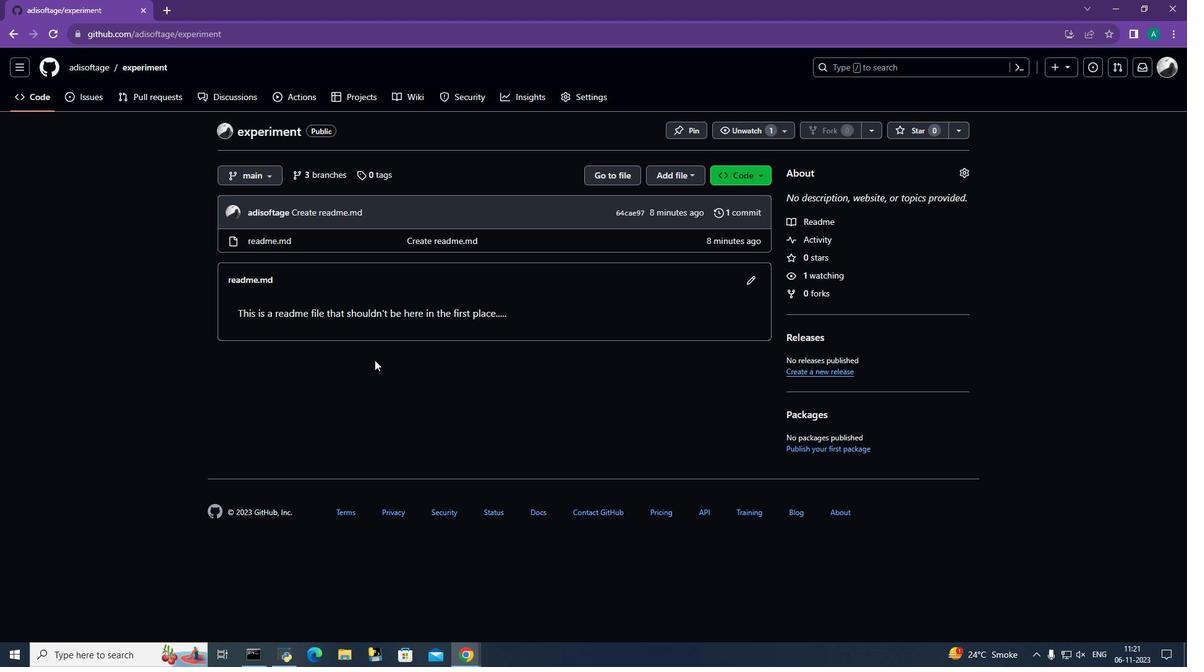 
Action: Mouse pressed left at (374, 360)
Screenshot: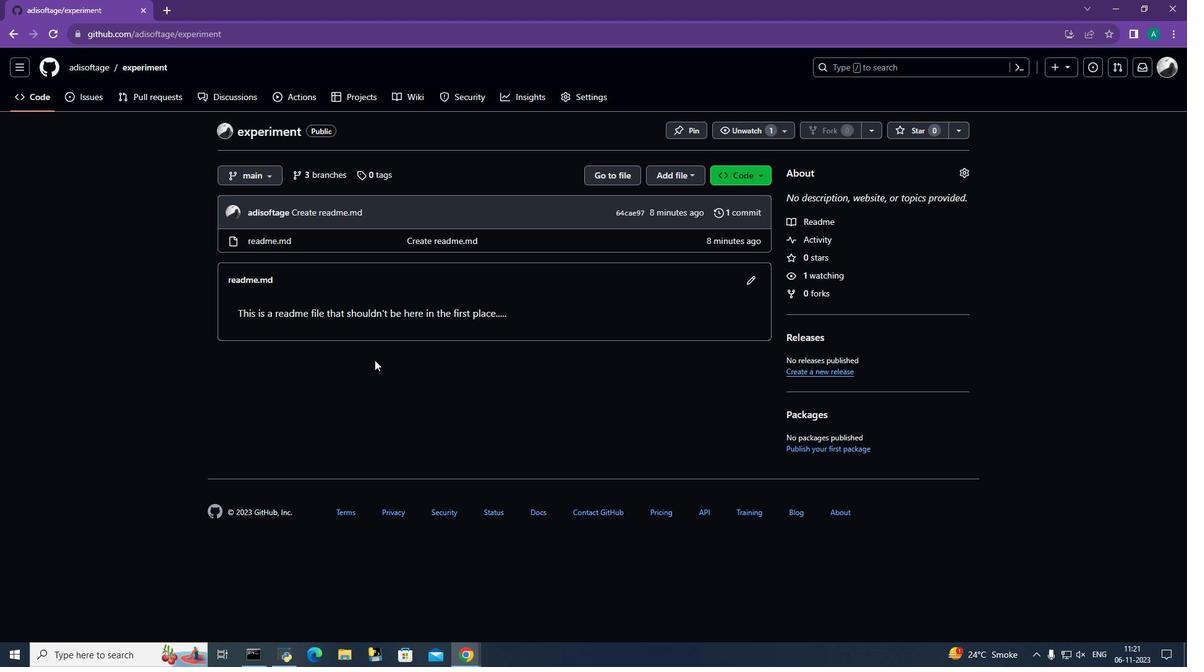 
